 Task: Look for space in Moose Jaw, Canada from 1st June, 2023 to 4th June, 2023 for 1 adult in price range Rs.6000 to Rs.16000. Place can be private room with 1  bedroom having 1 bed and 1 bathroom. Property type can be house, flat, guest house. Booking option can be shelf check-in. Required host language is English.
Action: Mouse moved to (456, 94)
Screenshot: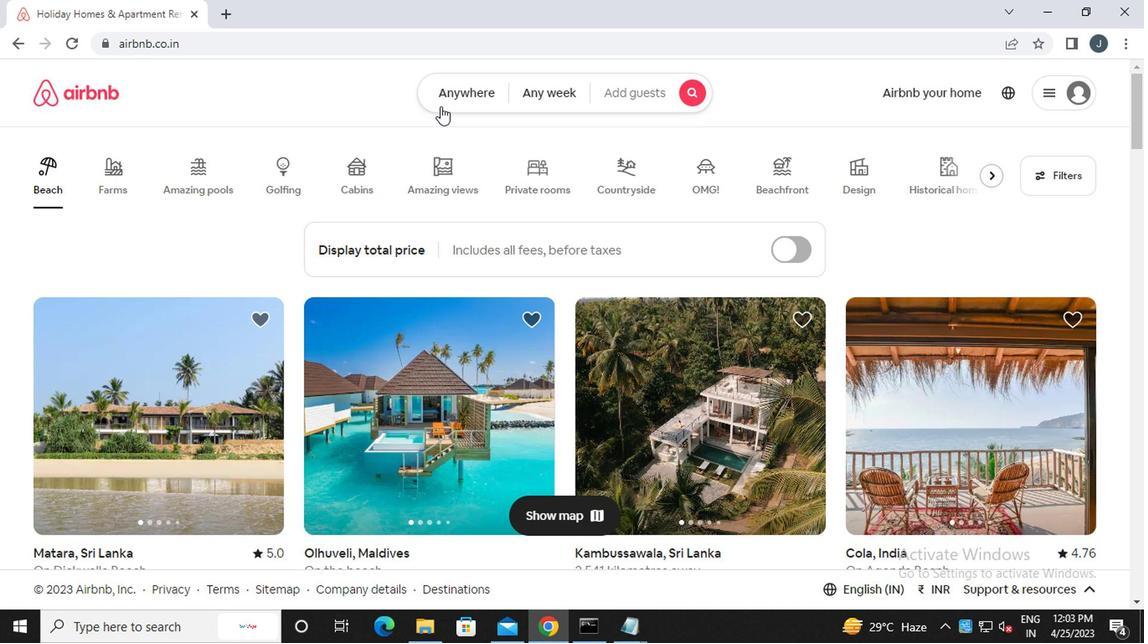 
Action: Mouse pressed left at (456, 94)
Screenshot: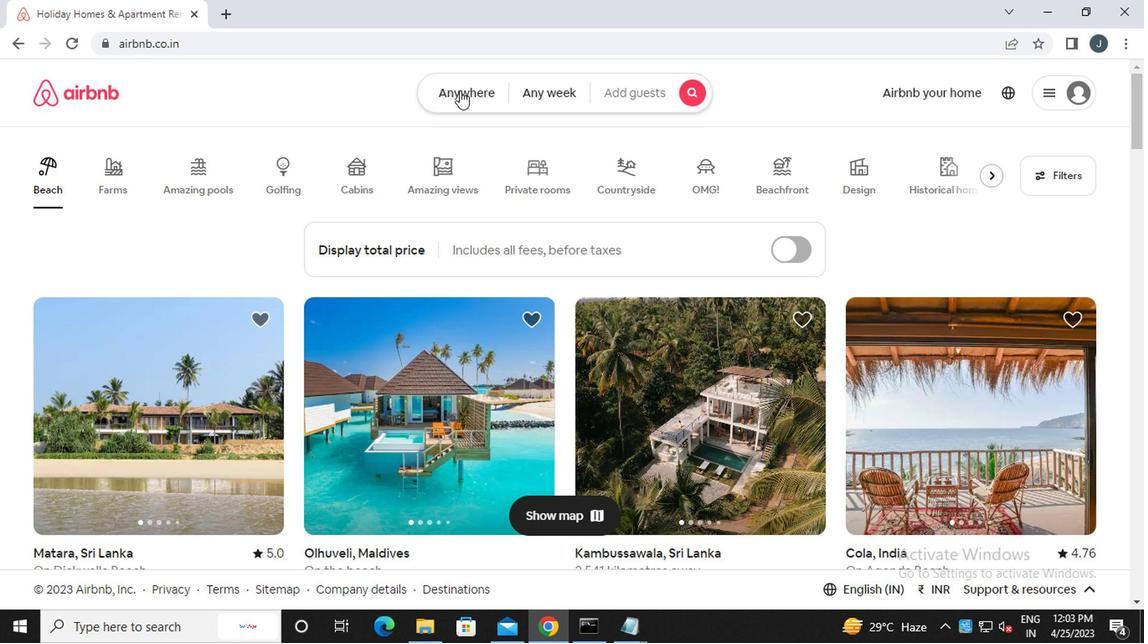 
Action: Mouse moved to (303, 157)
Screenshot: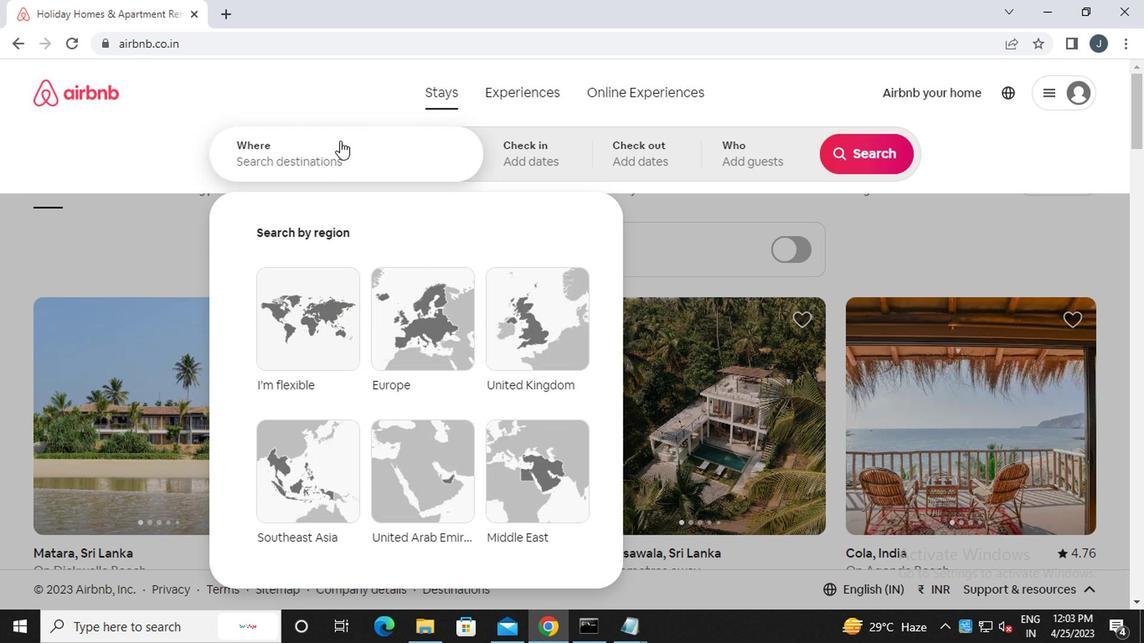 
Action: Mouse pressed left at (303, 157)
Screenshot: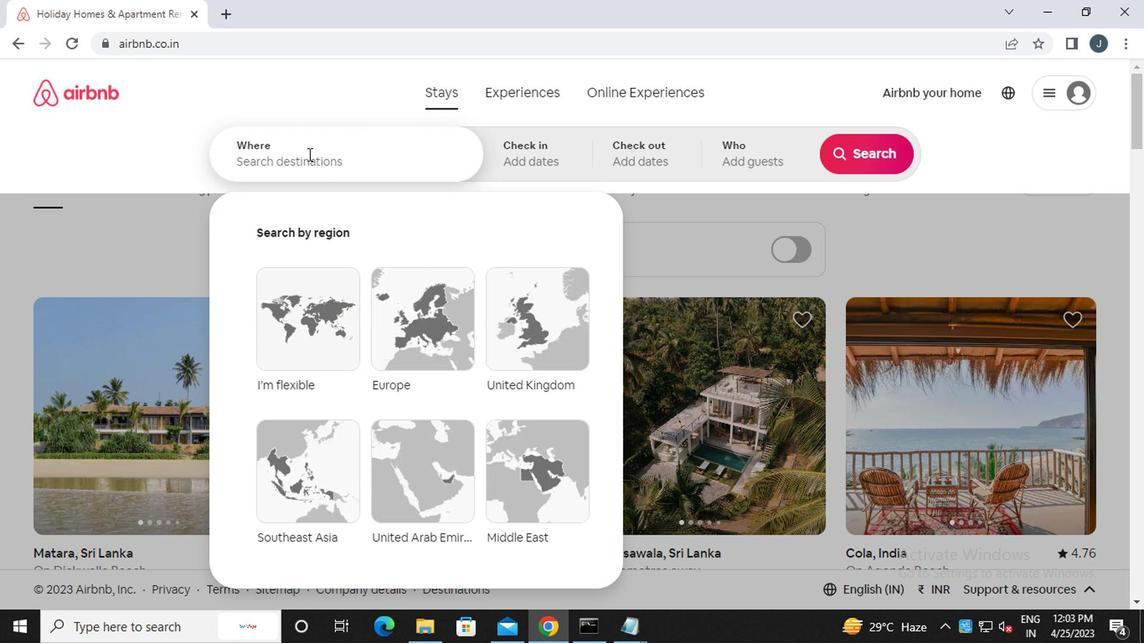 
Action: Mouse moved to (299, 157)
Screenshot: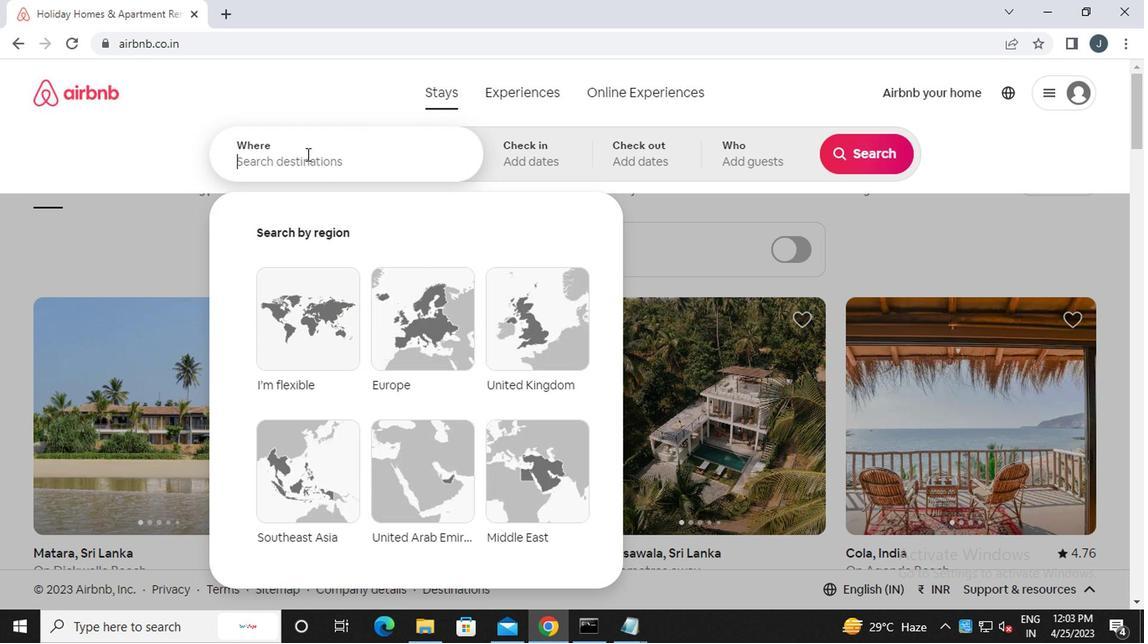 
Action: Key pressed m<Key.caps_lock>oose<Key.space><Key.caps_lock>j<Key.caps_lock>aw,<Key.caps_lock>c<Key.caps_lock>anada
Screenshot: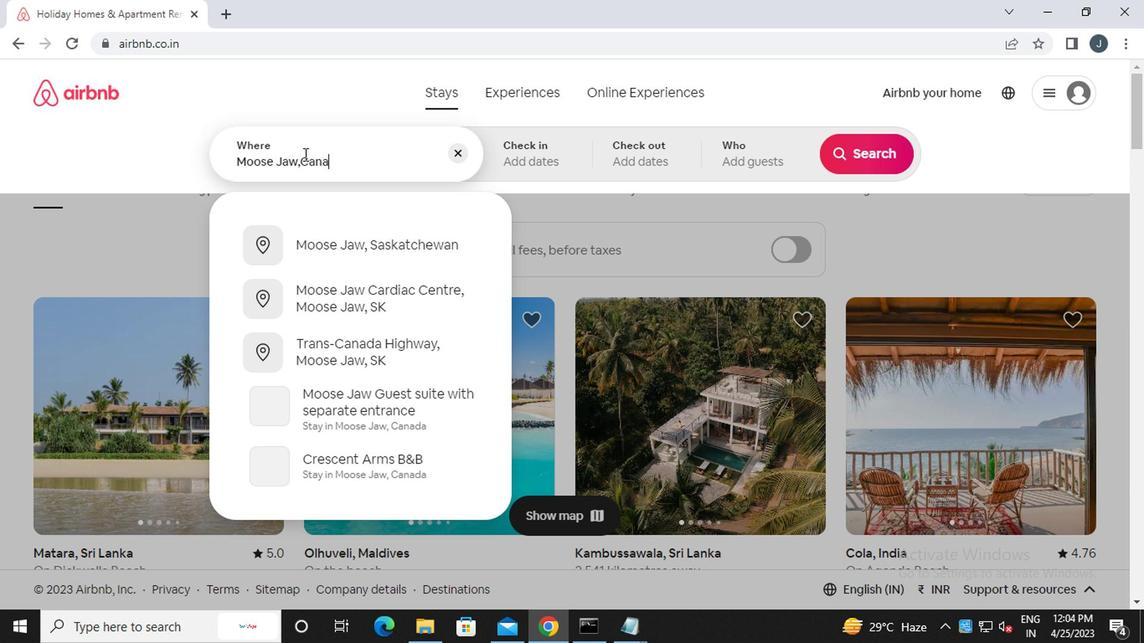 
Action: Mouse moved to (559, 153)
Screenshot: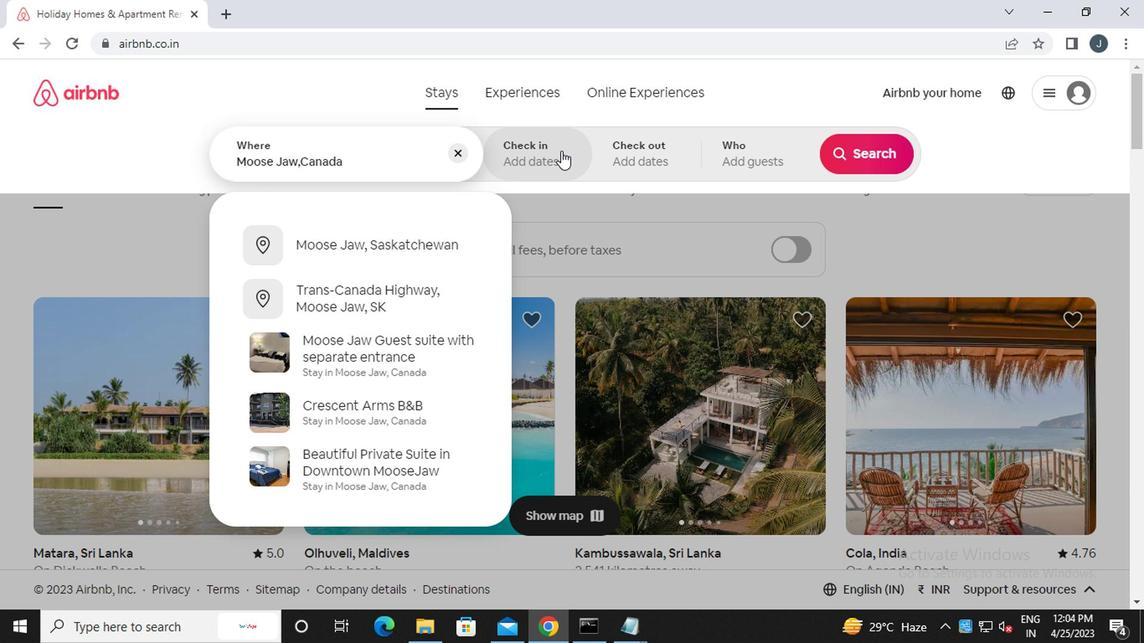 
Action: Mouse pressed left at (559, 153)
Screenshot: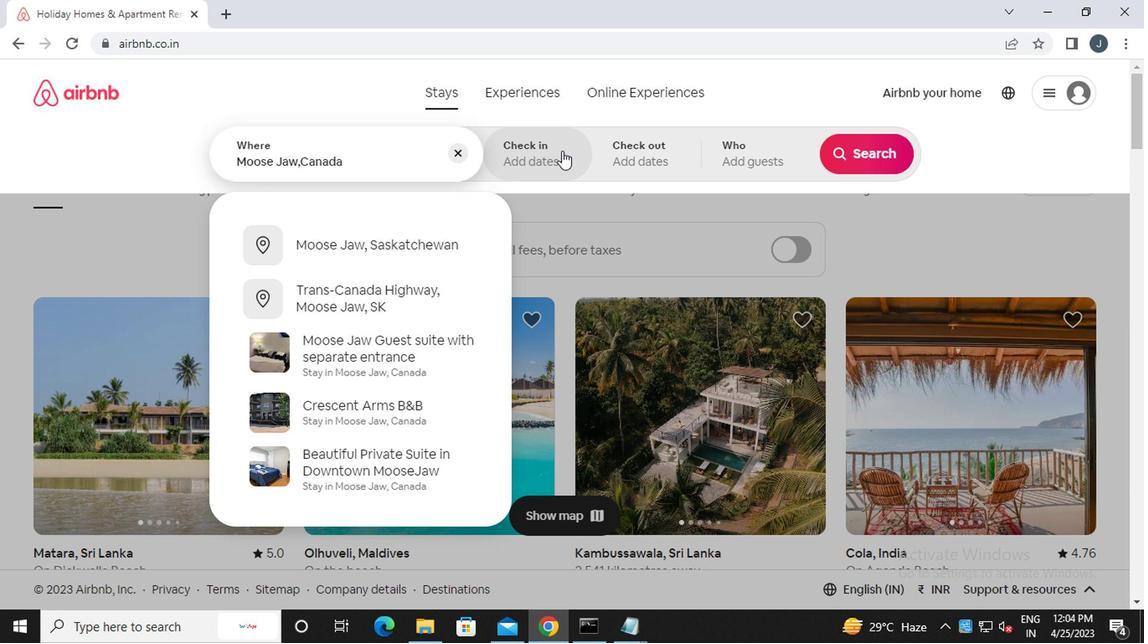 
Action: Mouse moved to (860, 292)
Screenshot: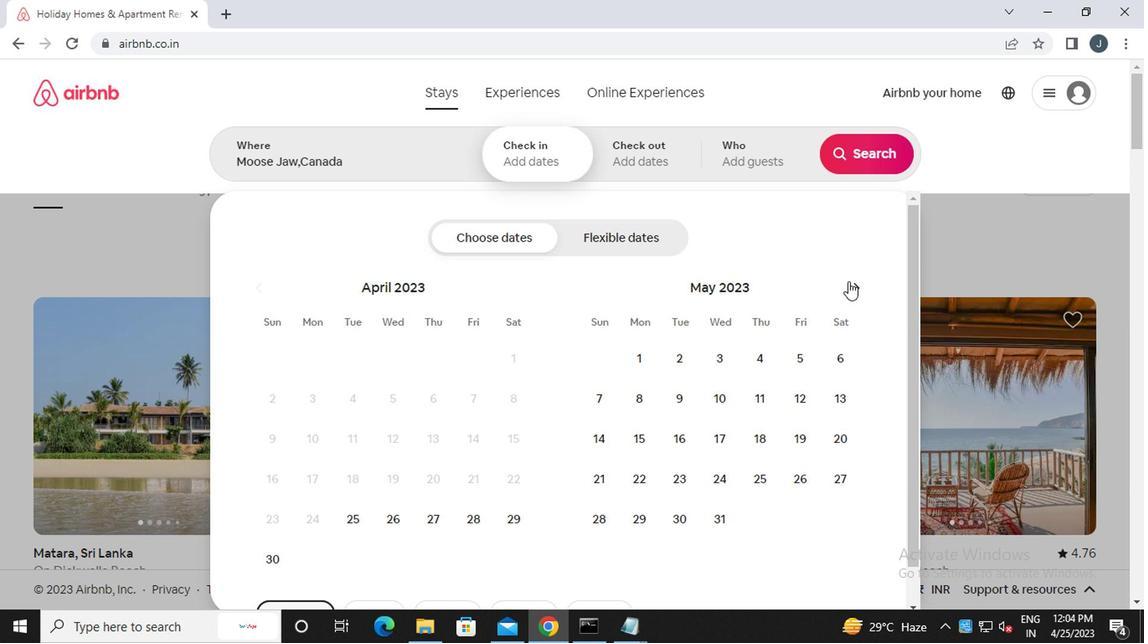 
Action: Mouse pressed left at (860, 292)
Screenshot: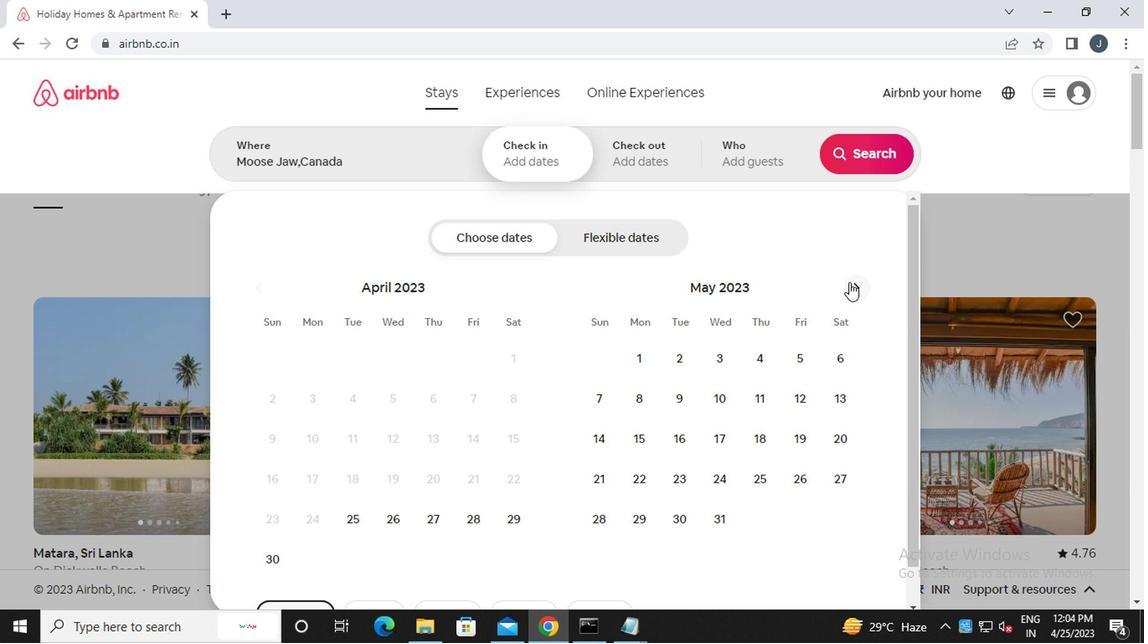 
Action: Mouse moved to (757, 360)
Screenshot: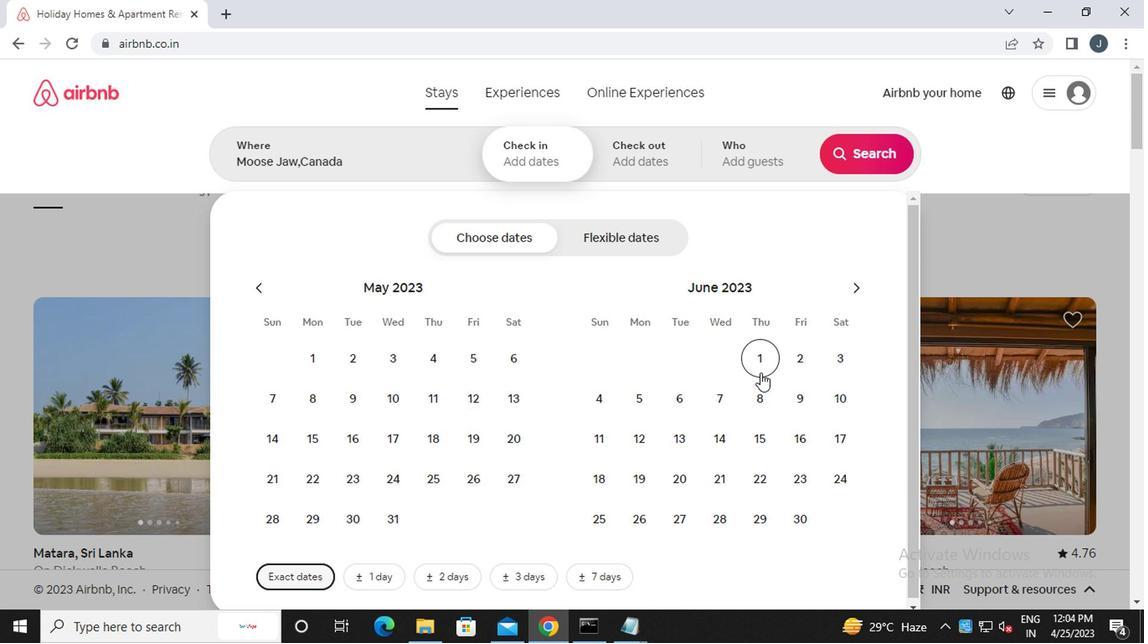 
Action: Mouse pressed left at (757, 360)
Screenshot: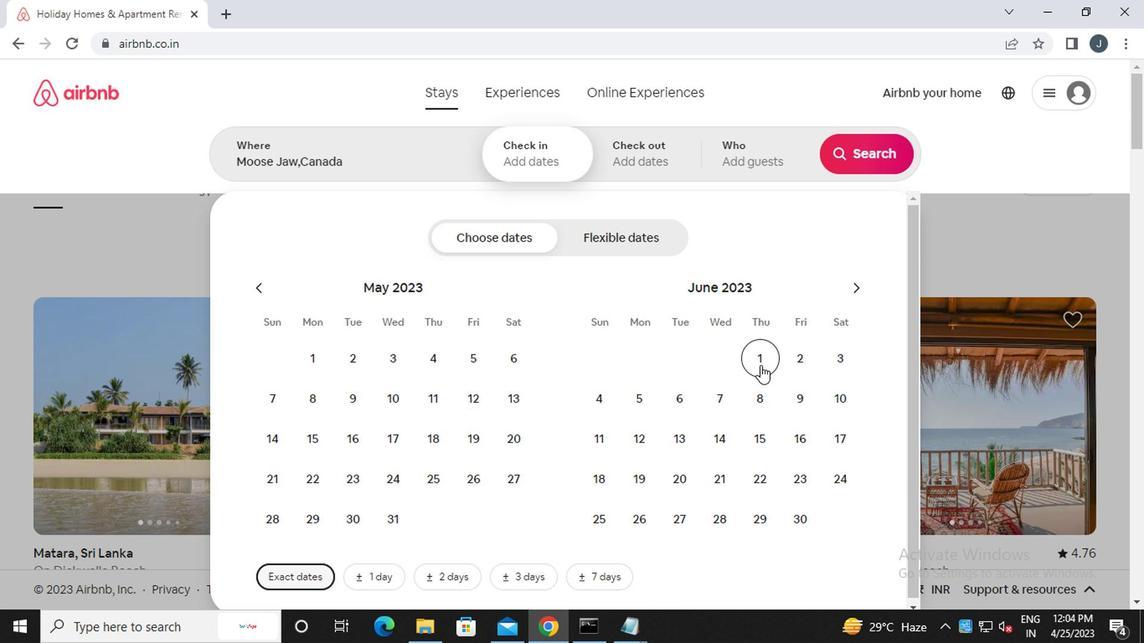 
Action: Mouse moved to (593, 396)
Screenshot: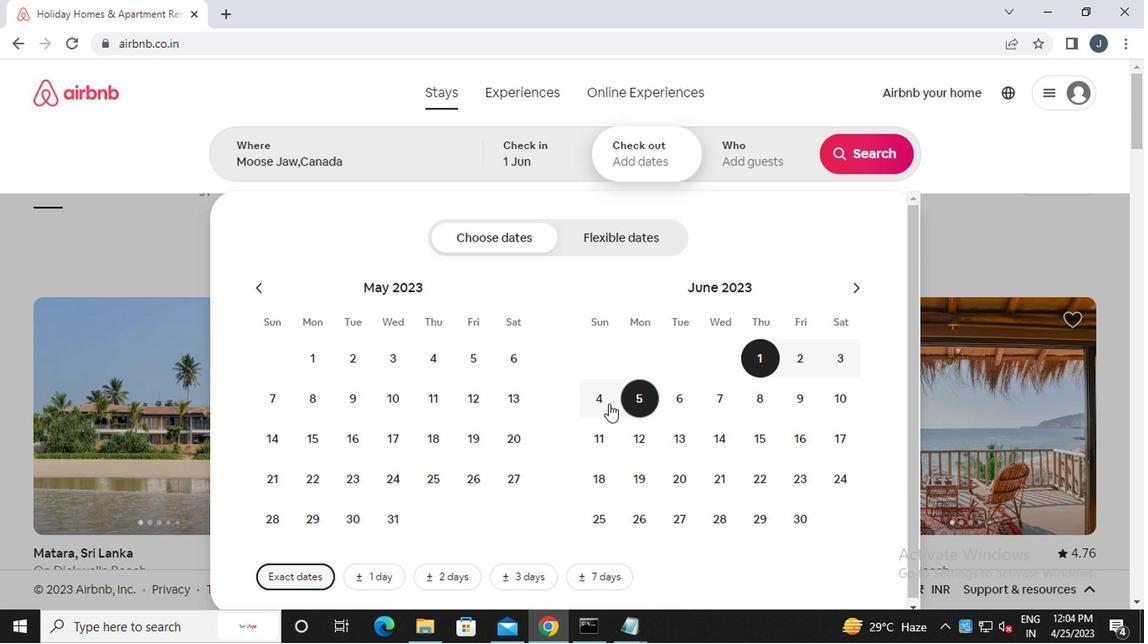 
Action: Mouse pressed left at (593, 396)
Screenshot: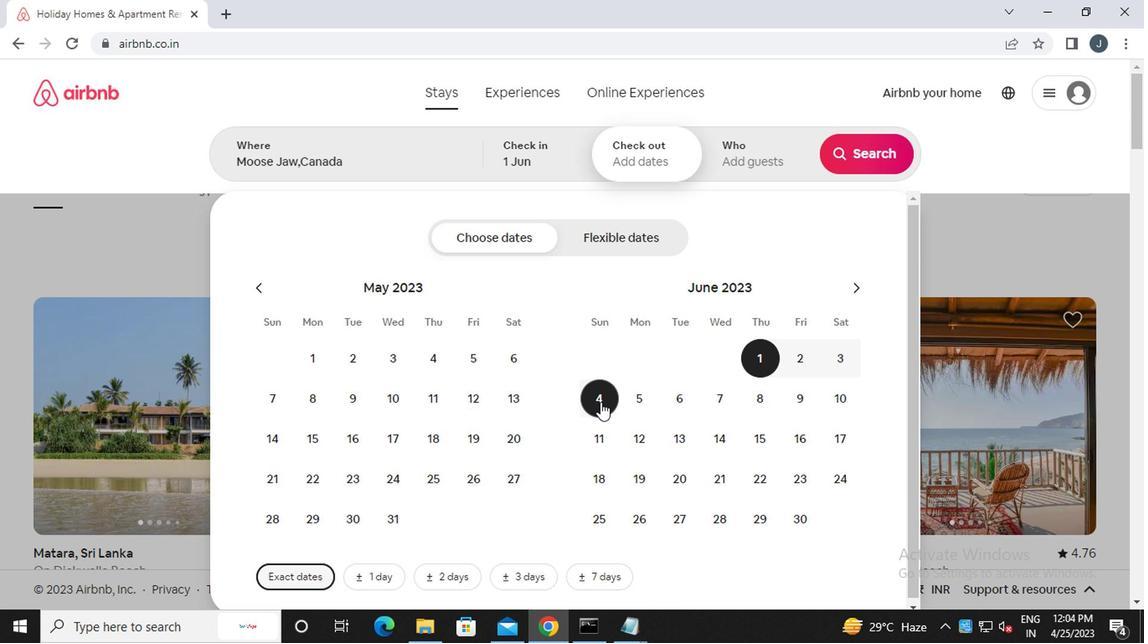 
Action: Mouse moved to (760, 160)
Screenshot: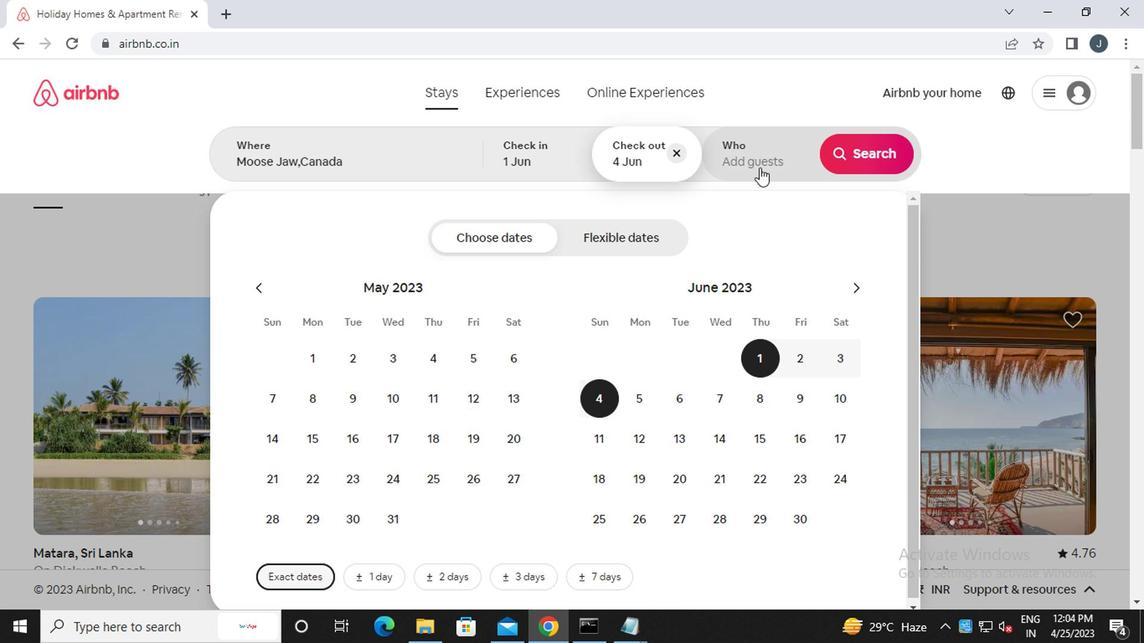 
Action: Mouse pressed left at (760, 160)
Screenshot: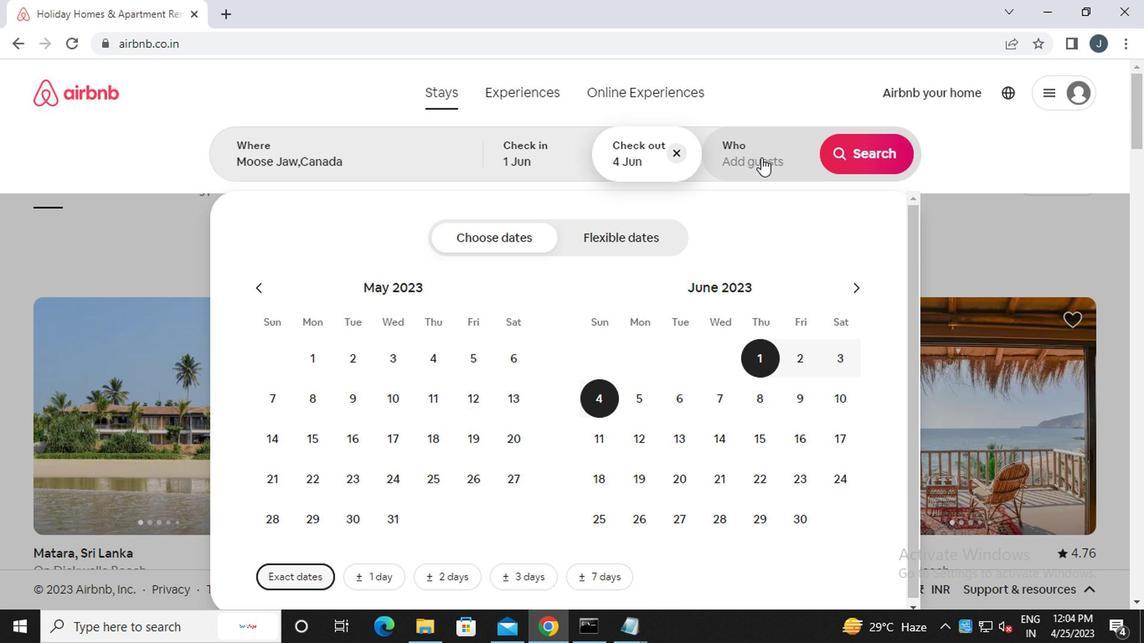 
Action: Mouse moved to (879, 249)
Screenshot: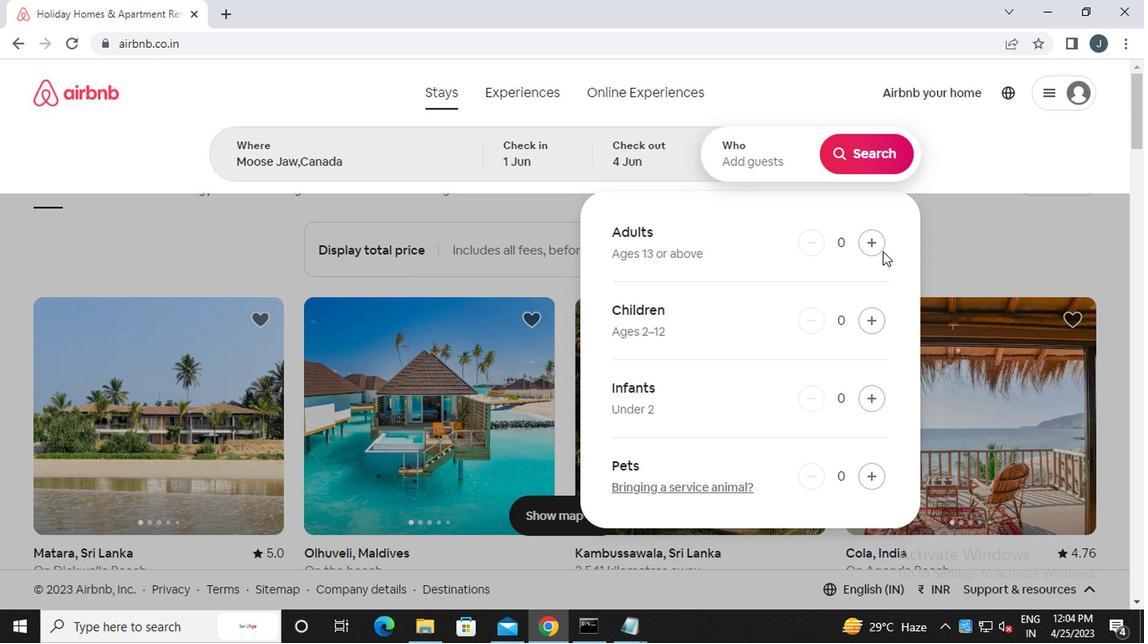 
Action: Mouse pressed left at (879, 249)
Screenshot: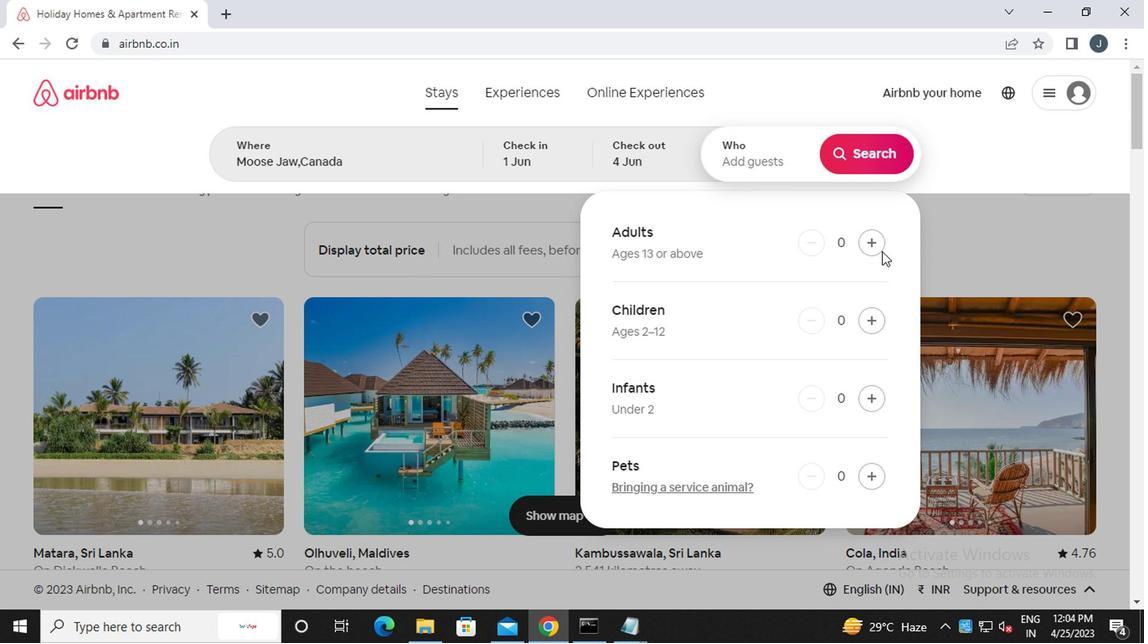 
Action: Mouse moved to (866, 156)
Screenshot: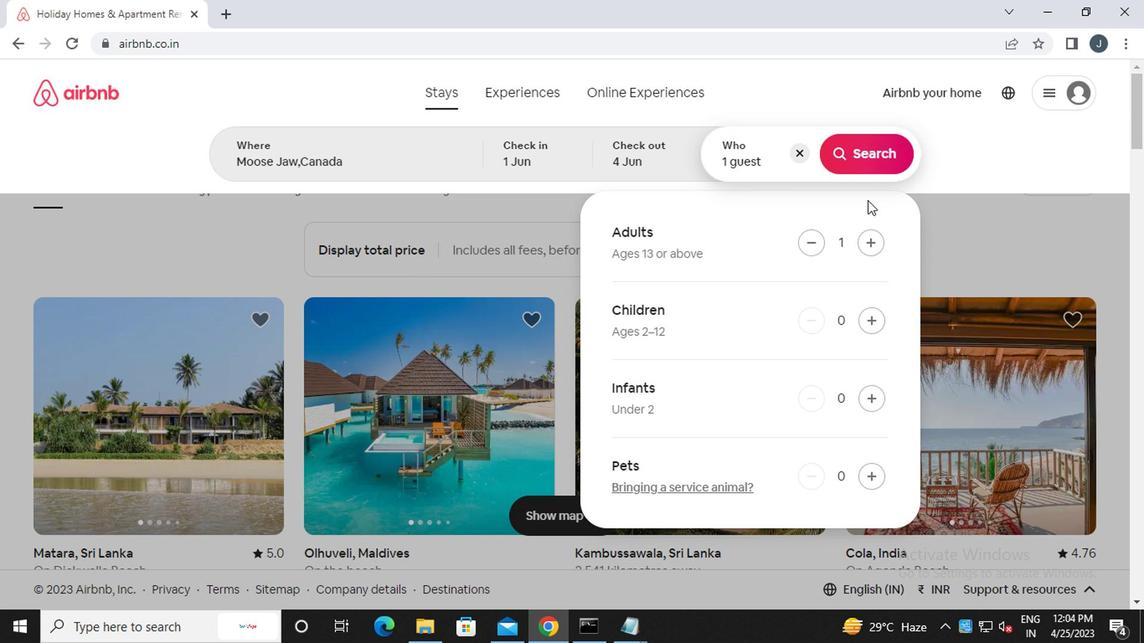 
Action: Mouse pressed left at (866, 156)
Screenshot: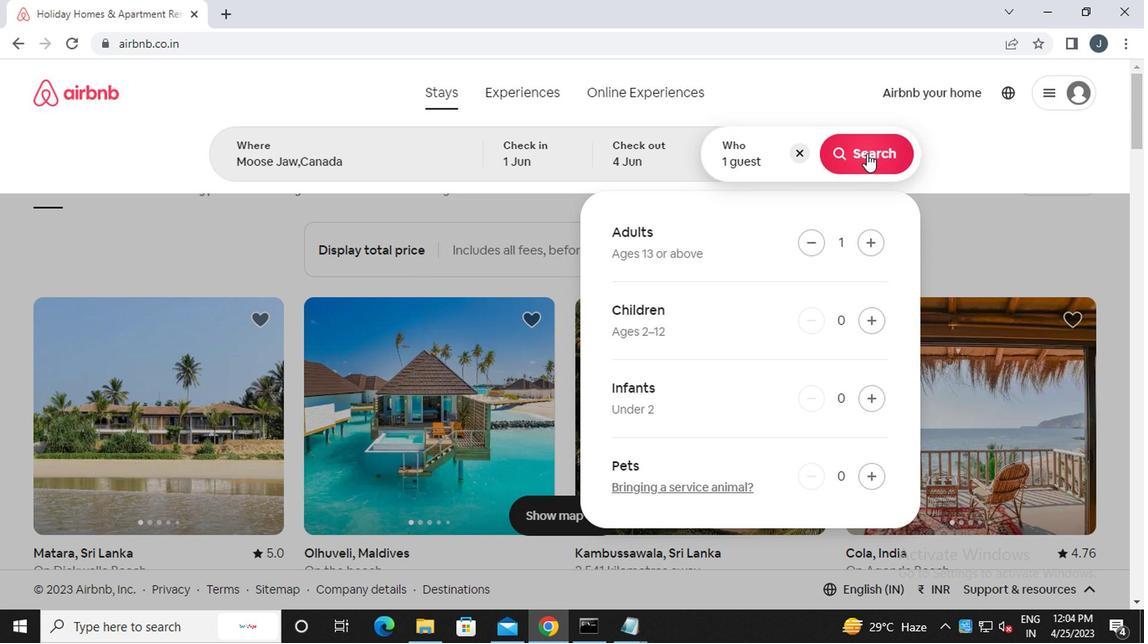 
Action: Mouse moved to (1089, 164)
Screenshot: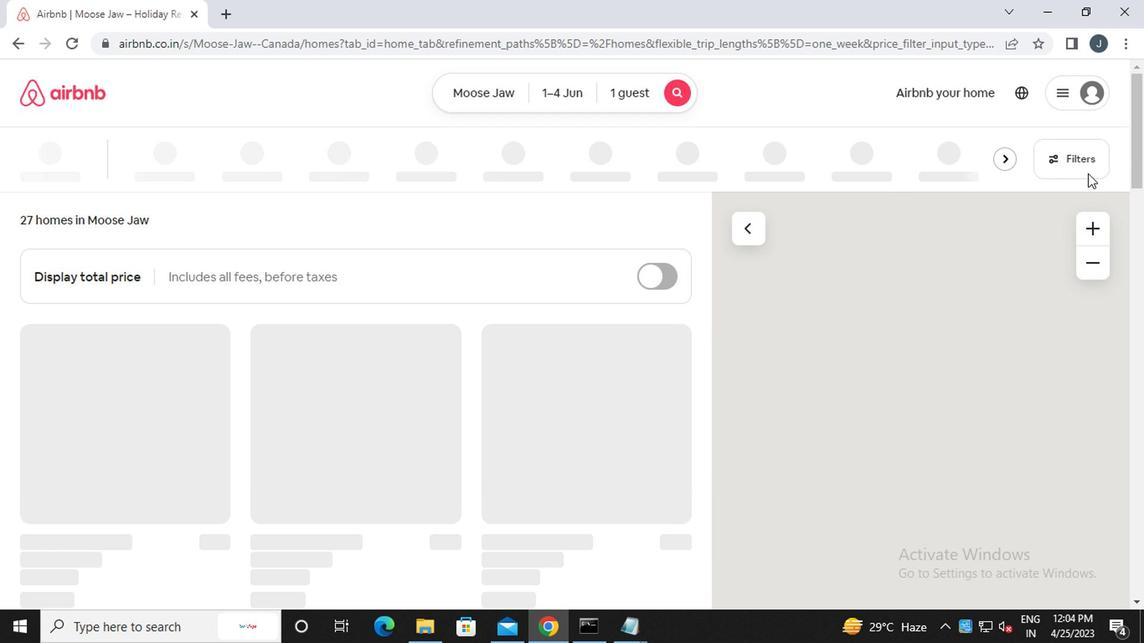 
Action: Mouse pressed left at (1089, 164)
Screenshot: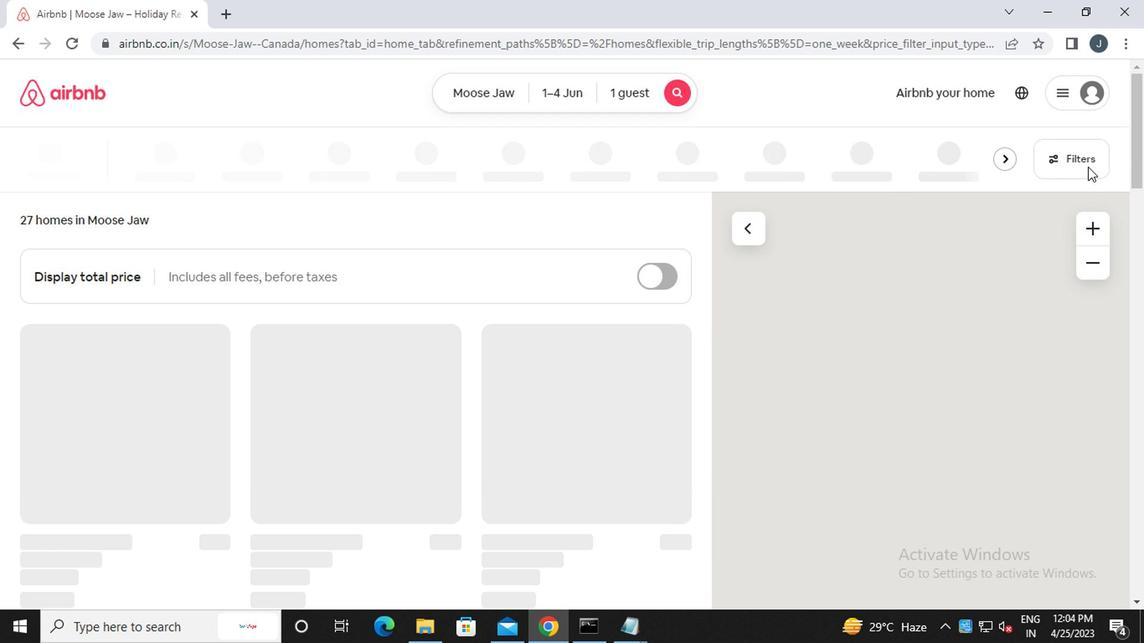 
Action: Mouse moved to (368, 371)
Screenshot: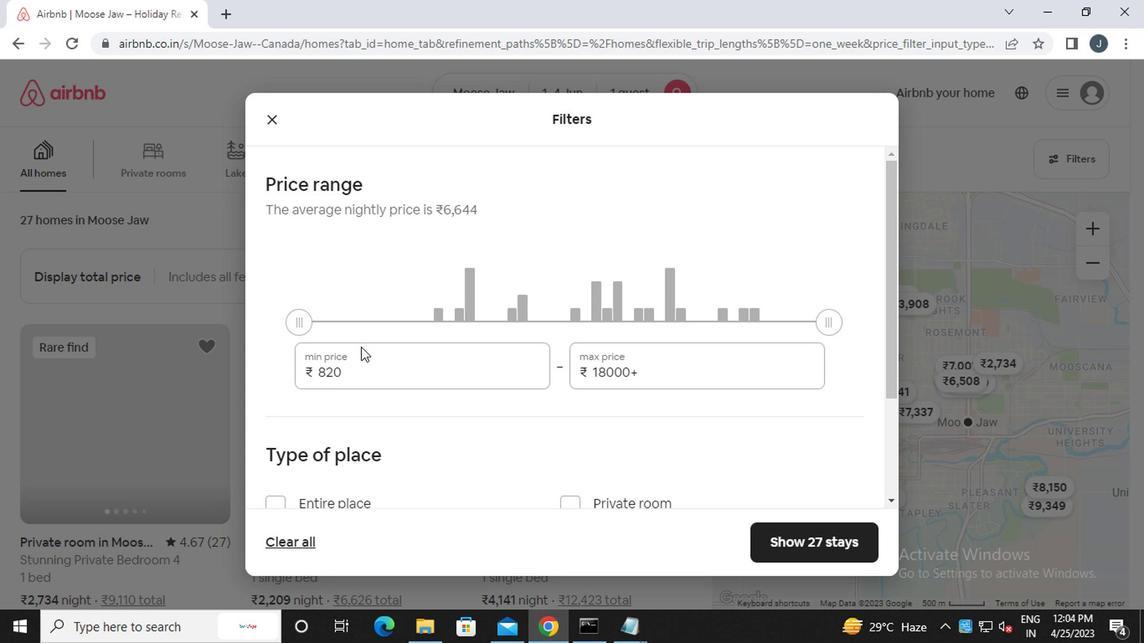 
Action: Mouse pressed left at (368, 371)
Screenshot: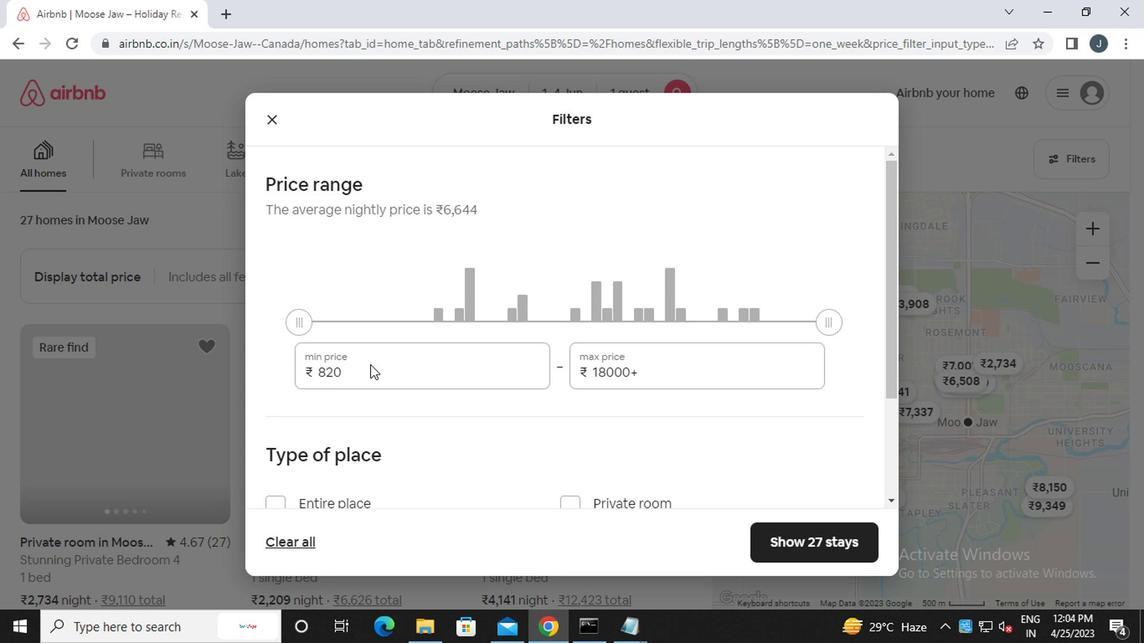 
Action: Mouse moved to (368, 371)
Screenshot: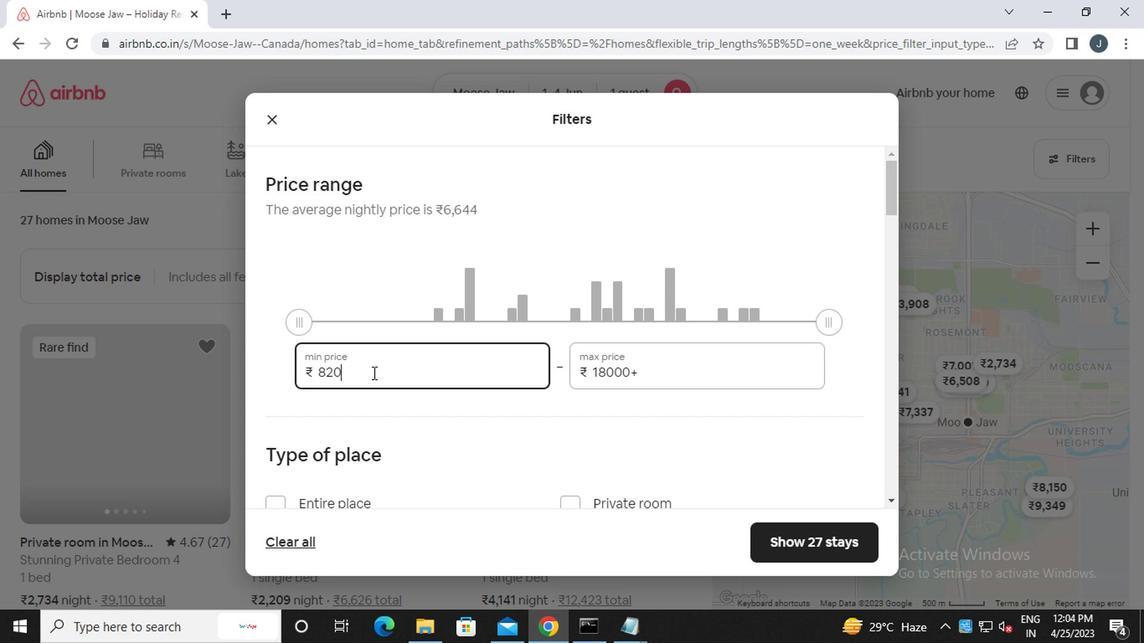 
Action: Key pressed <Key.backspace><Key.backspace><Key.backspace><<102>><<96>><<96>><<96>>
Screenshot: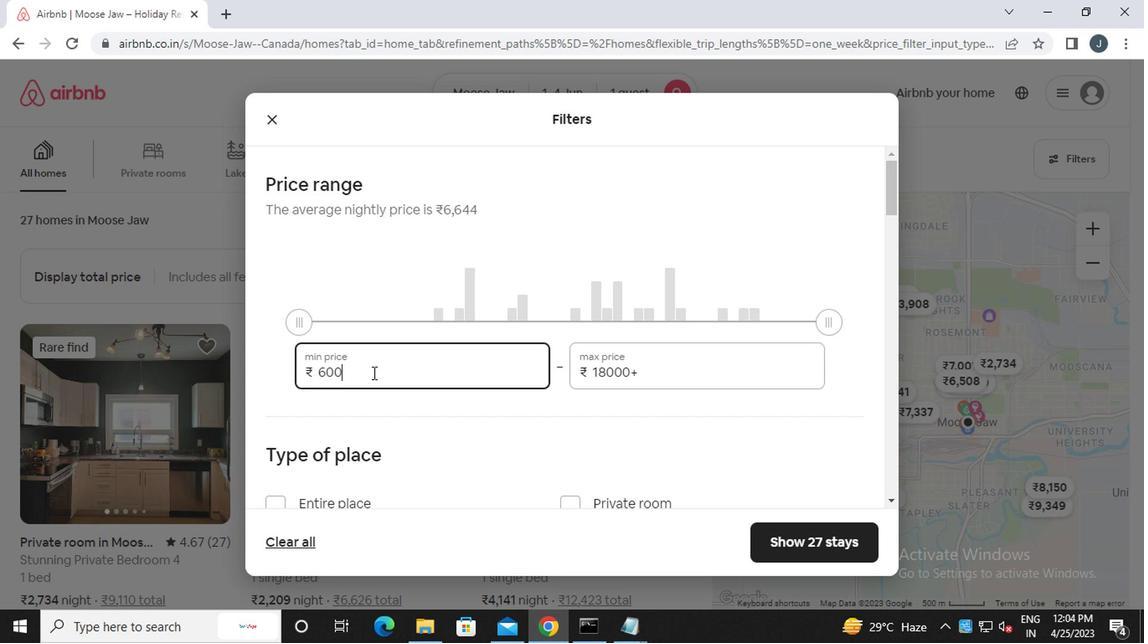 
Action: Mouse moved to (671, 364)
Screenshot: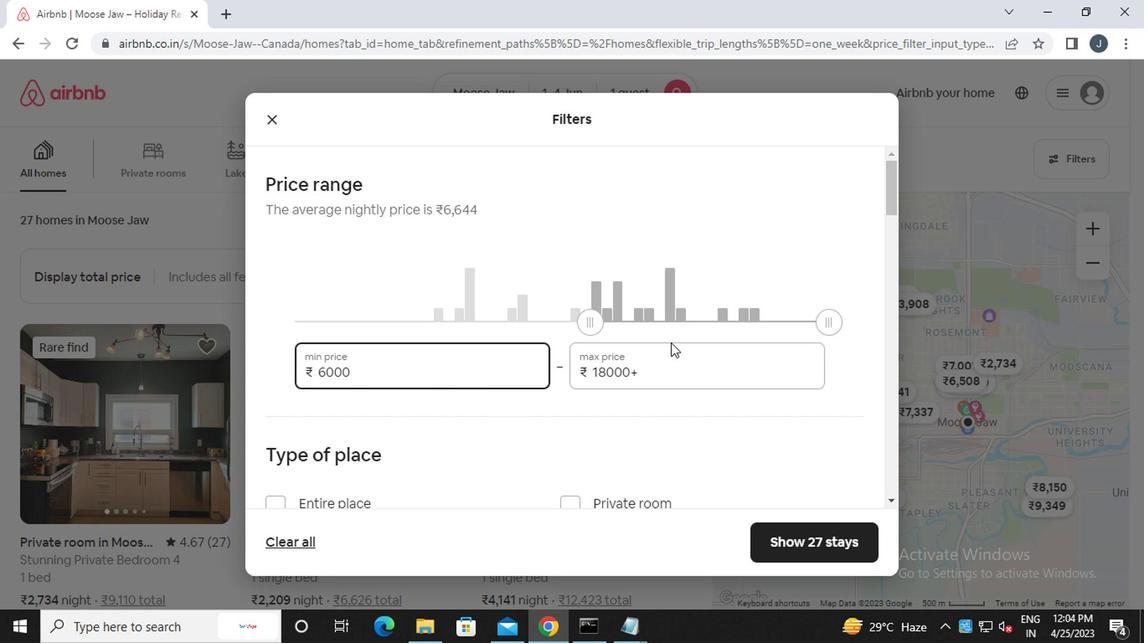 
Action: Mouse pressed left at (671, 364)
Screenshot: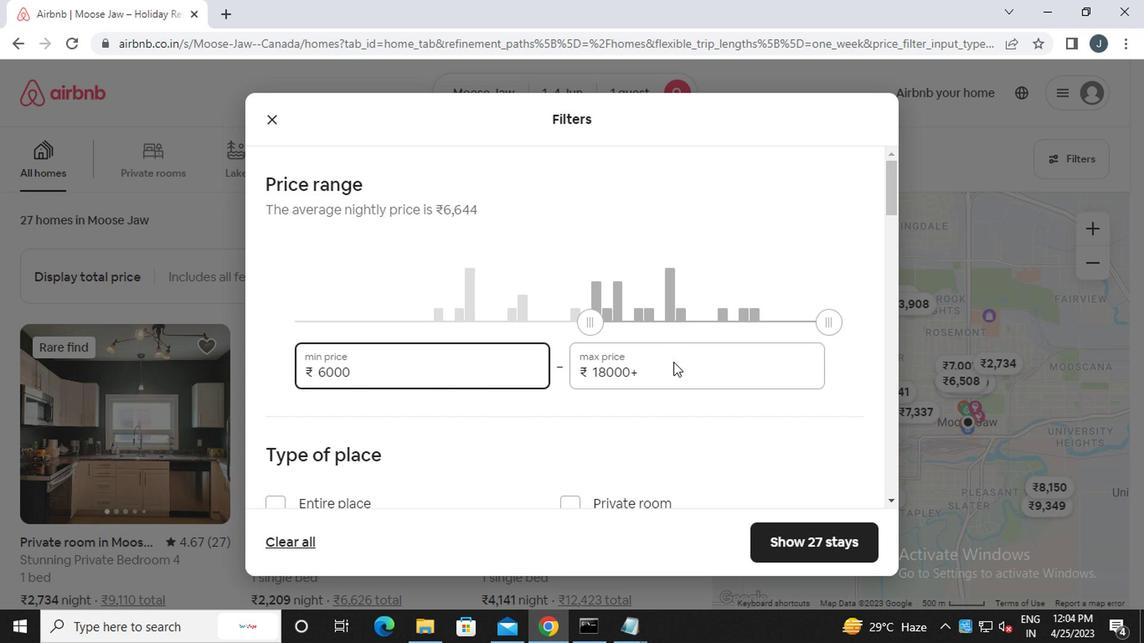
Action: Key pressed <Key.backspace><Key.backspace><Key.backspace><Key.backspace><Key.backspace><Key.backspace><Key.backspace><Key.backspace><Key.backspace><Key.backspace><Key.backspace><Key.backspace><<97>><<102>><<96>><<96>><<96>>
Screenshot: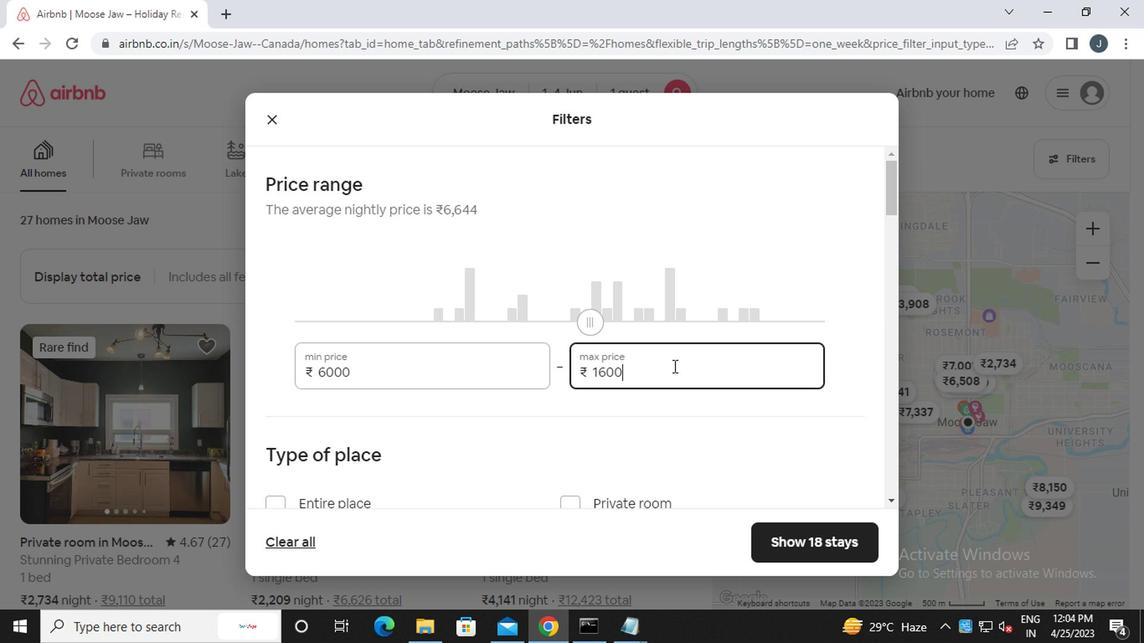 
Action: Mouse moved to (661, 370)
Screenshot: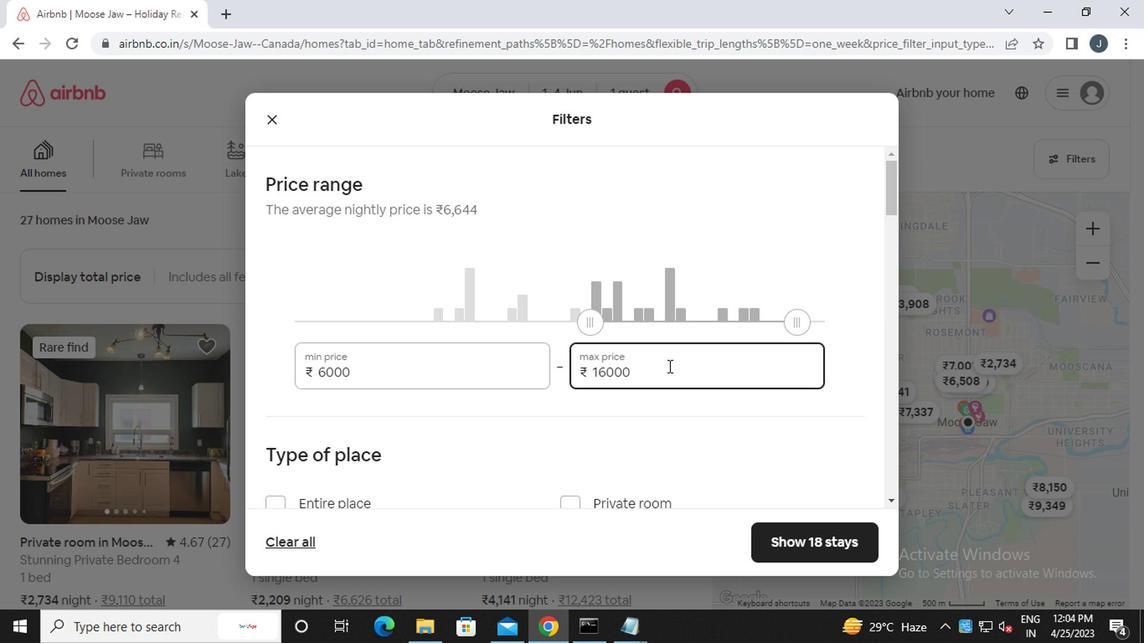 
Action: Mouse scrolled (661, 370) with delta (0, 0)
Screenshot: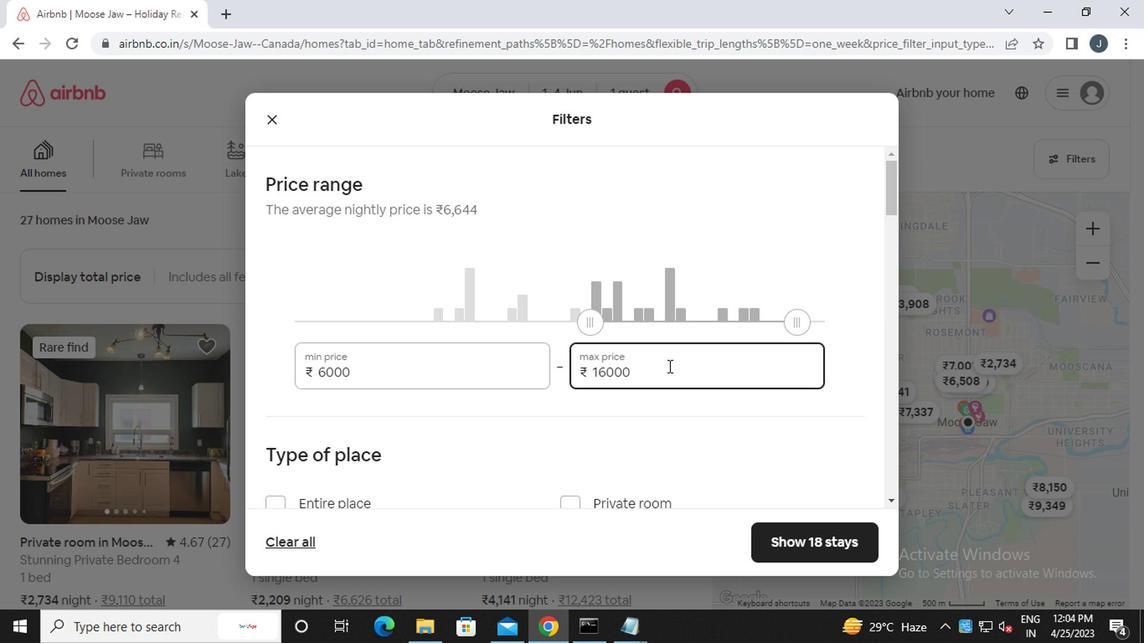 
Action: Mouse moved to (661, 371)
Screenshot: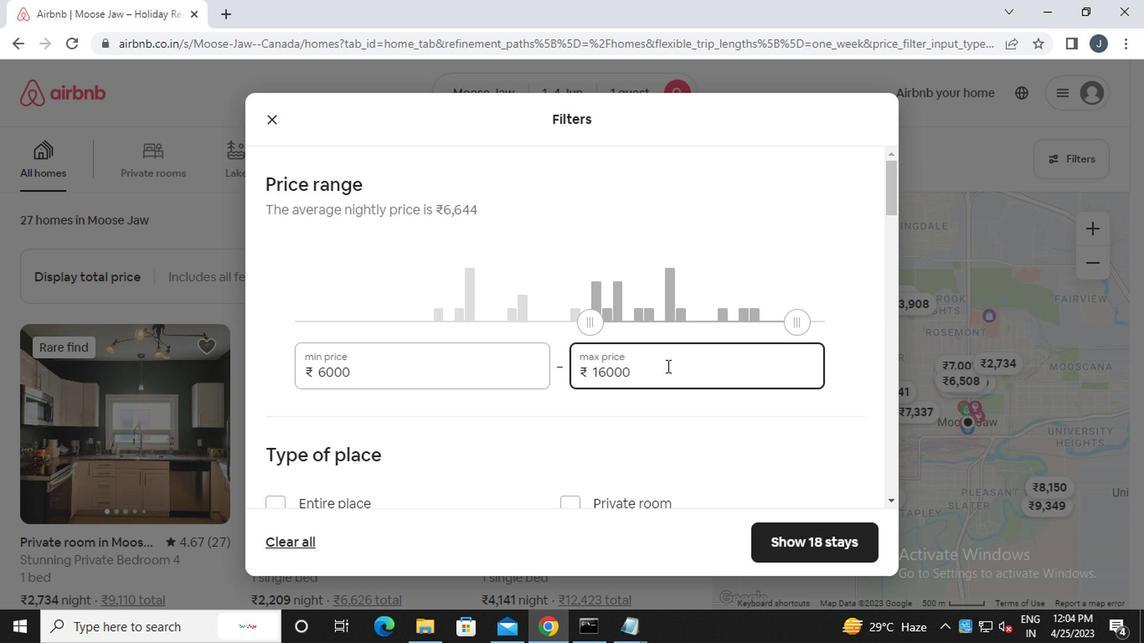 
Action: Mouse scrolled (661, 370) with delta (0, 0)
Screenshot: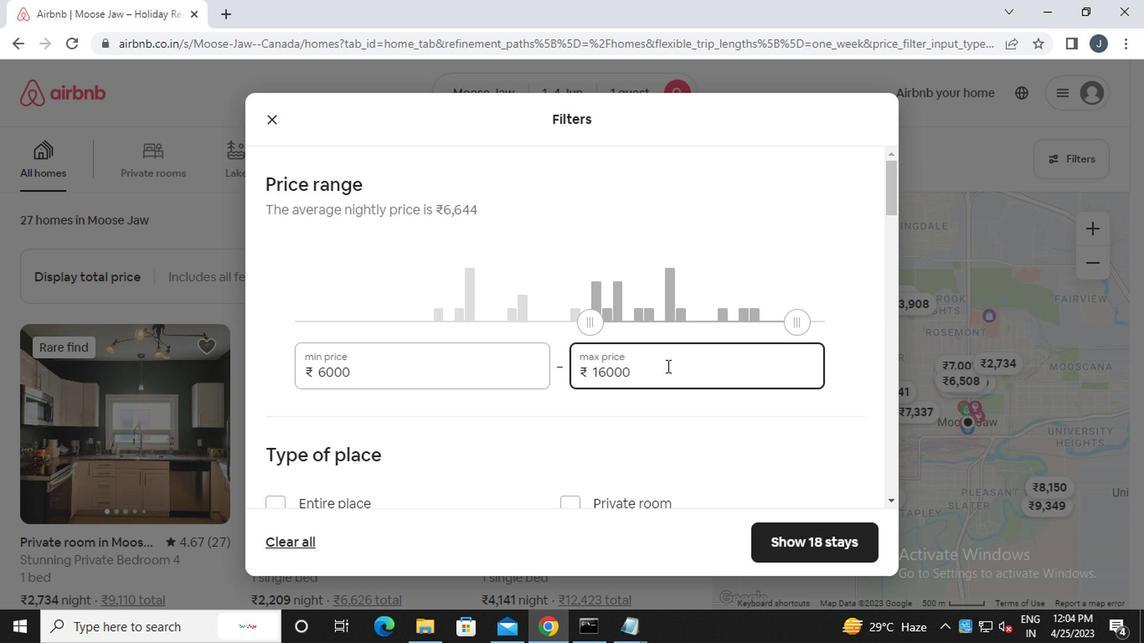 
Action: Mouse moved to (661, 371)
Screenshot: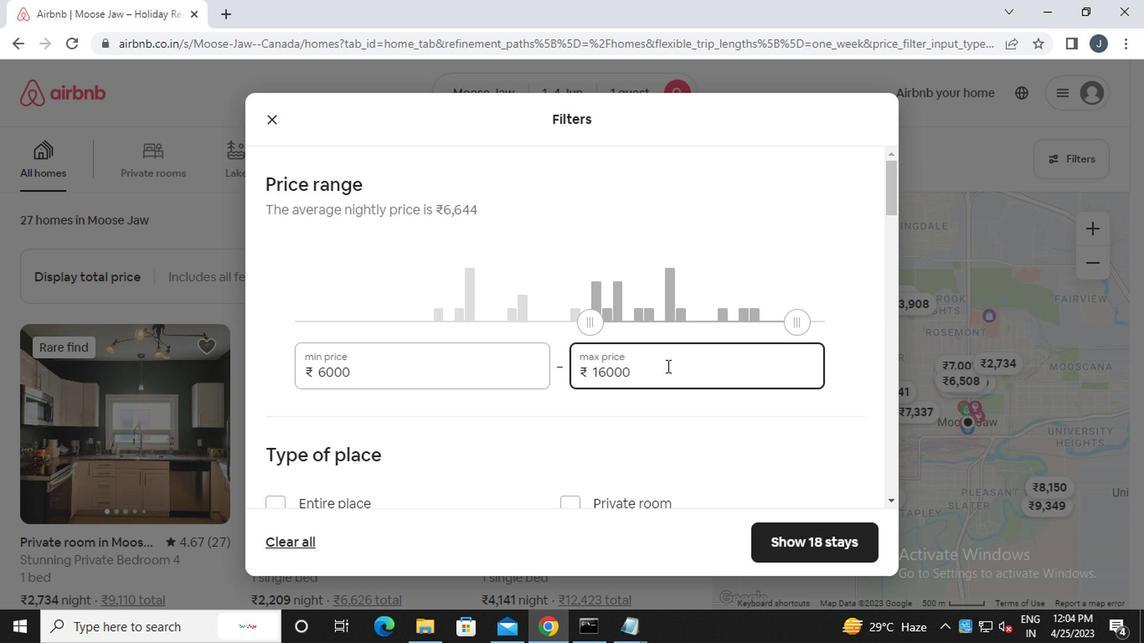 
Action: Mouse scrolled (661, 370) with delta (0, 0)
Screenshot: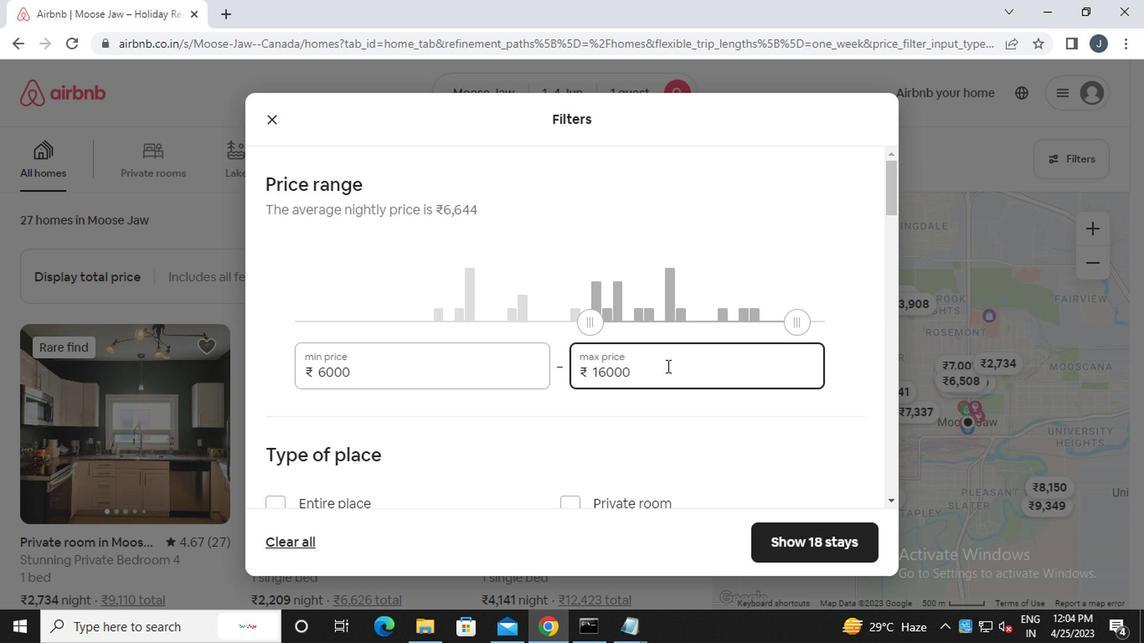 
Action: Mouse moved to (568, 257)
Screenshot: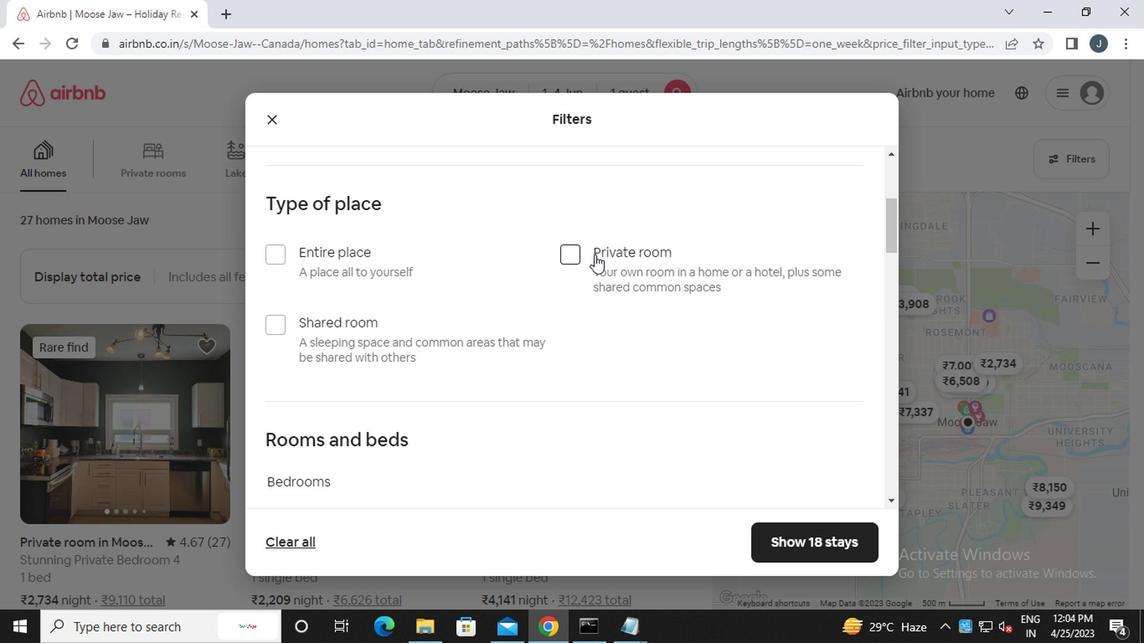 
Action: Mouse pressed left at (568, 257)
Screenshot: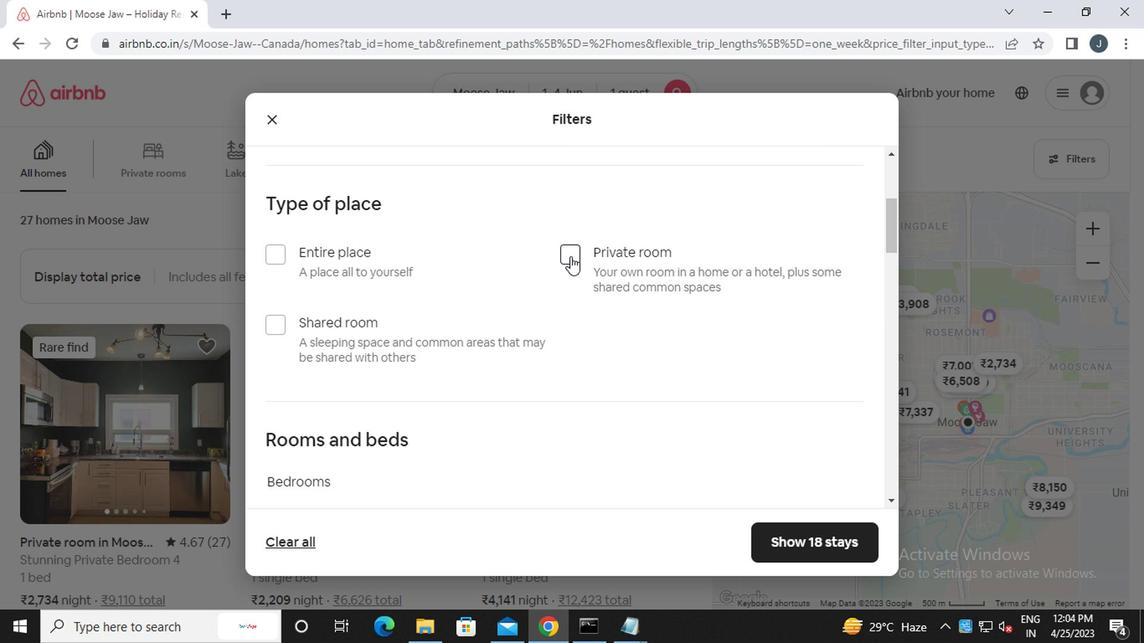 
Action: Mouse moved to (490, 305)
Screenshot: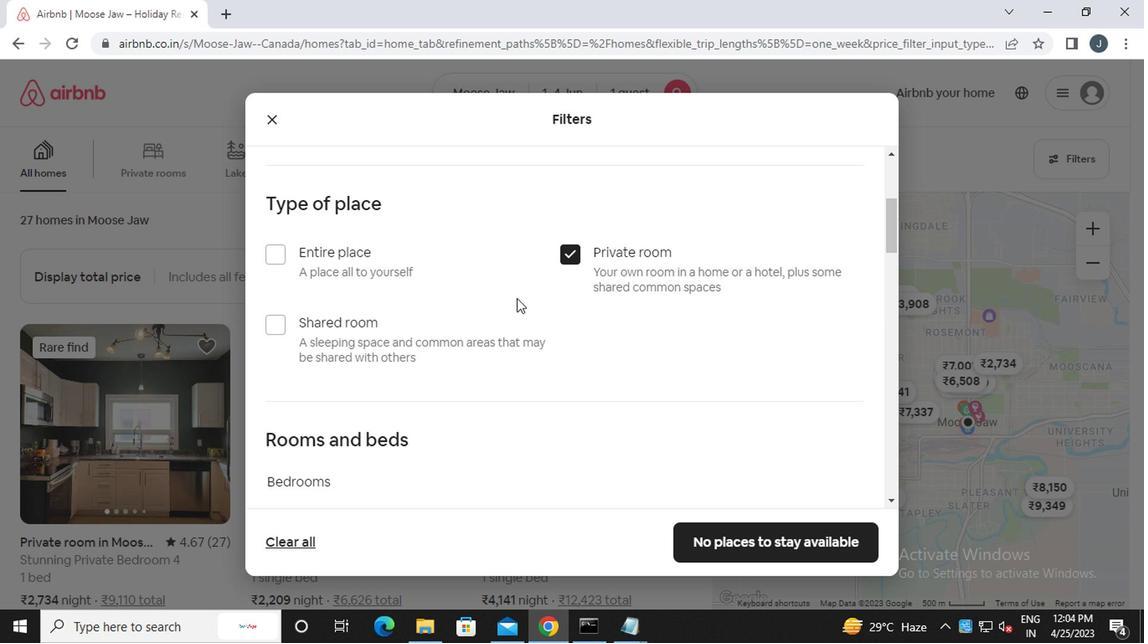 
Action: Mouse scrolled (490, 304) with delta (0, -1)
Screenshot: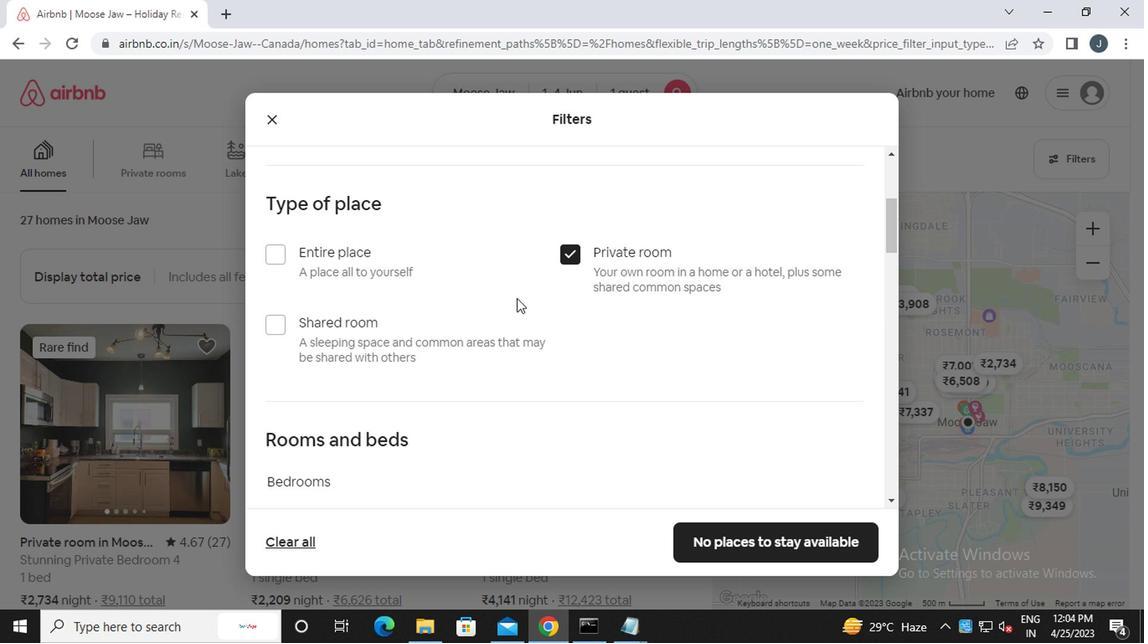 
Action: Mouse moved to (488, 305)
Screenshot: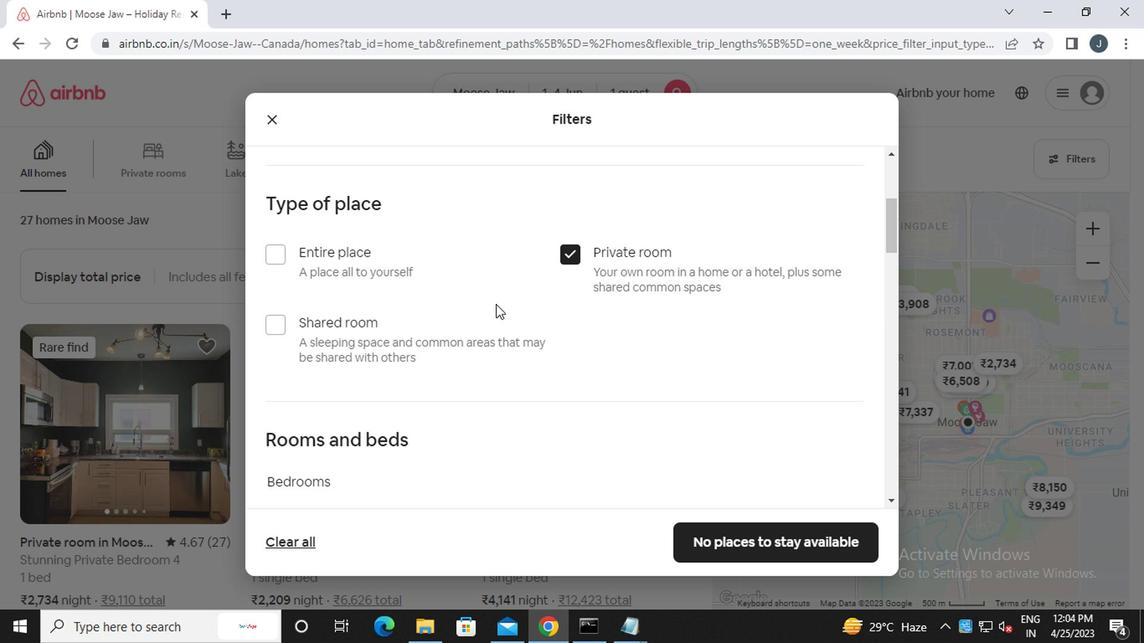 
Action: Mouse scrolled (488, 305) with delta (0, 0)
Screenshot: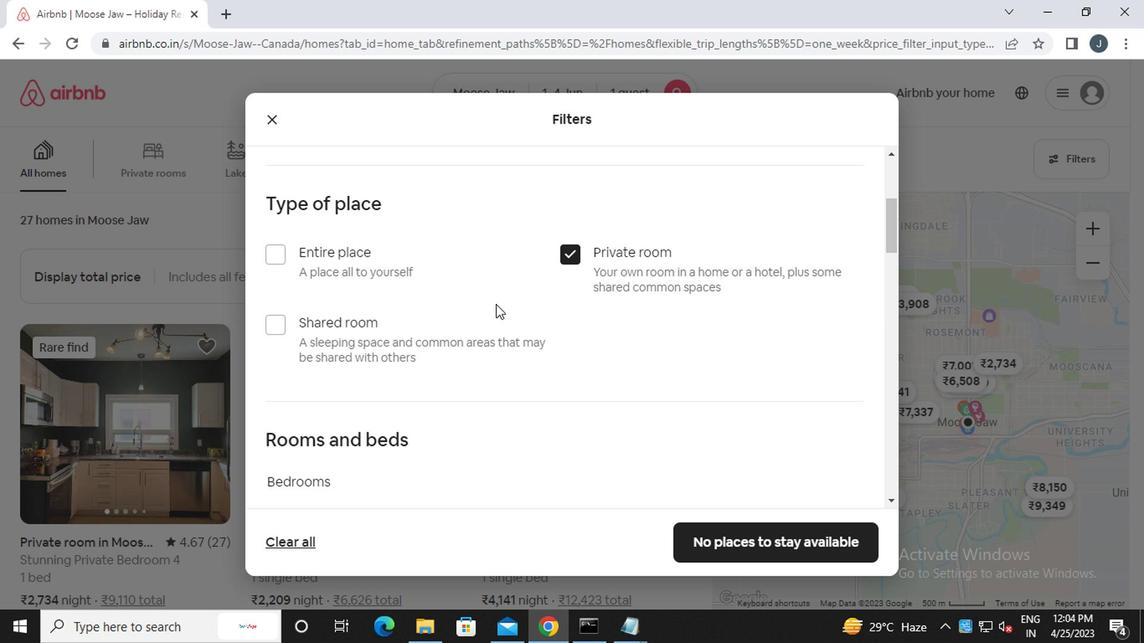 
Action: Mouse moved to (463, 310)
Screenshot: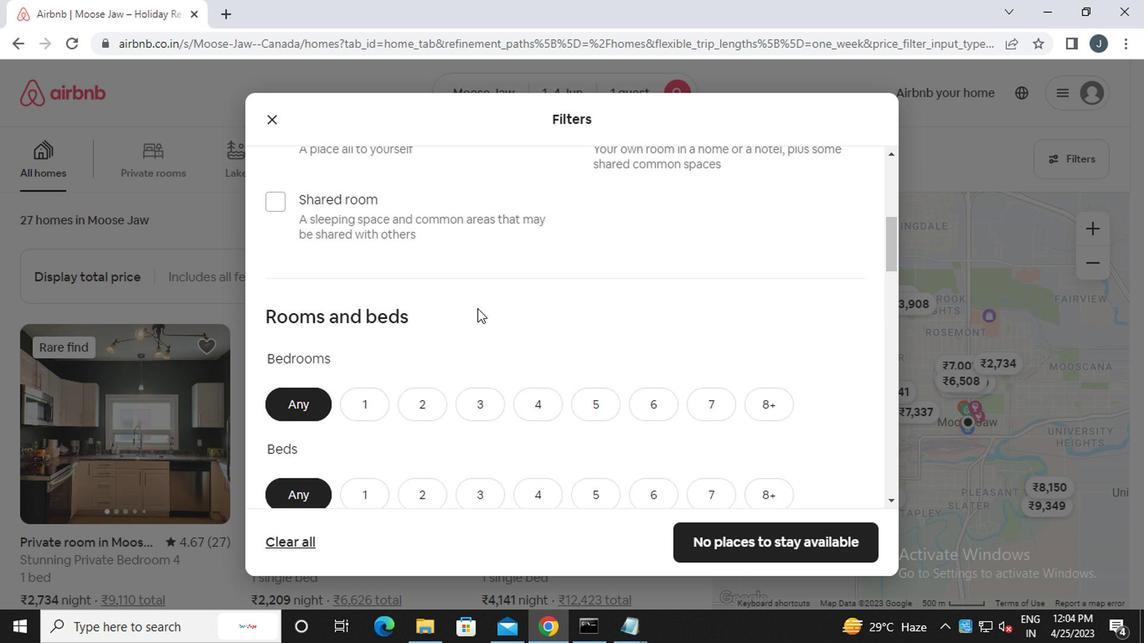 
Action: Mouse scrolled (463, 309) with delta (0, 0)
Screenshot: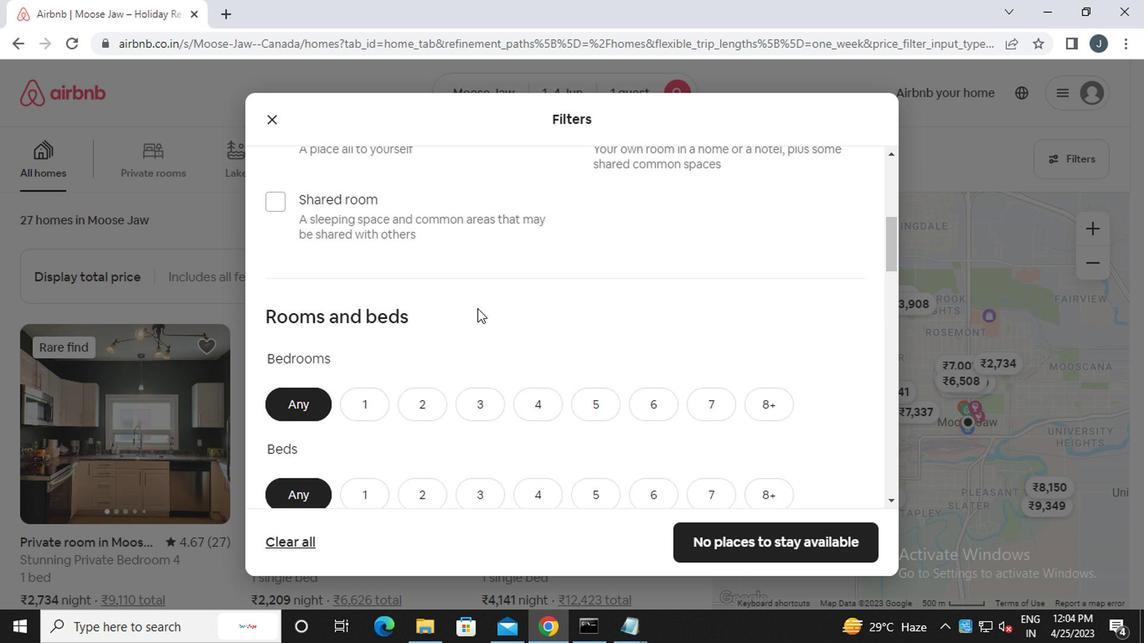 
Action: Mouse moved to (361, 277)
Screenshot: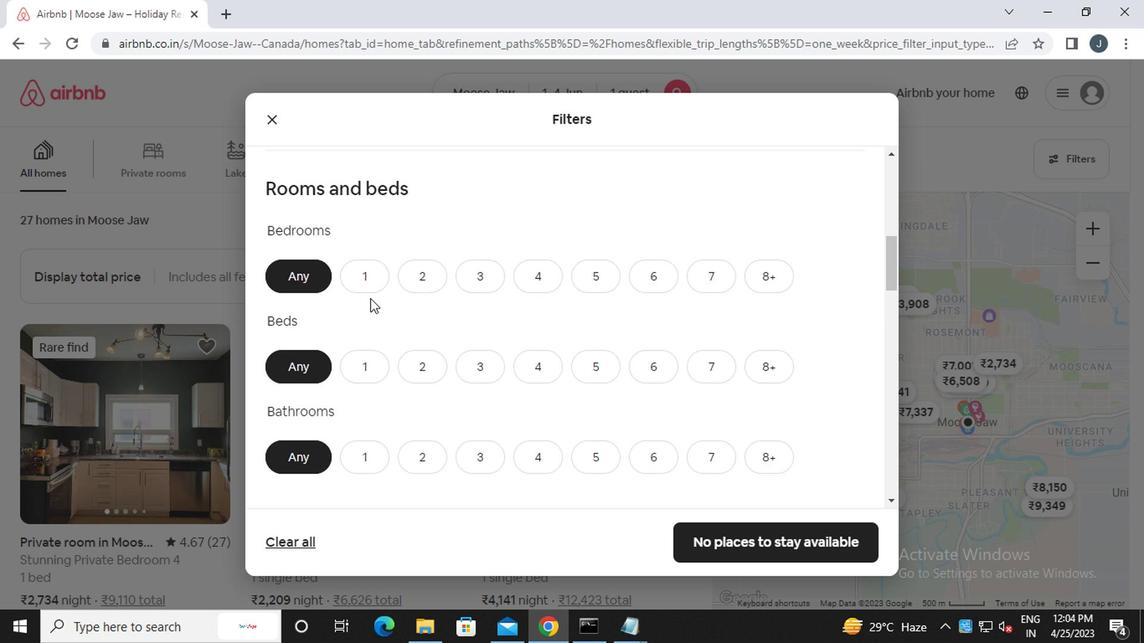 
Action: Mouse pressed left at (361, 277)
Screenshot: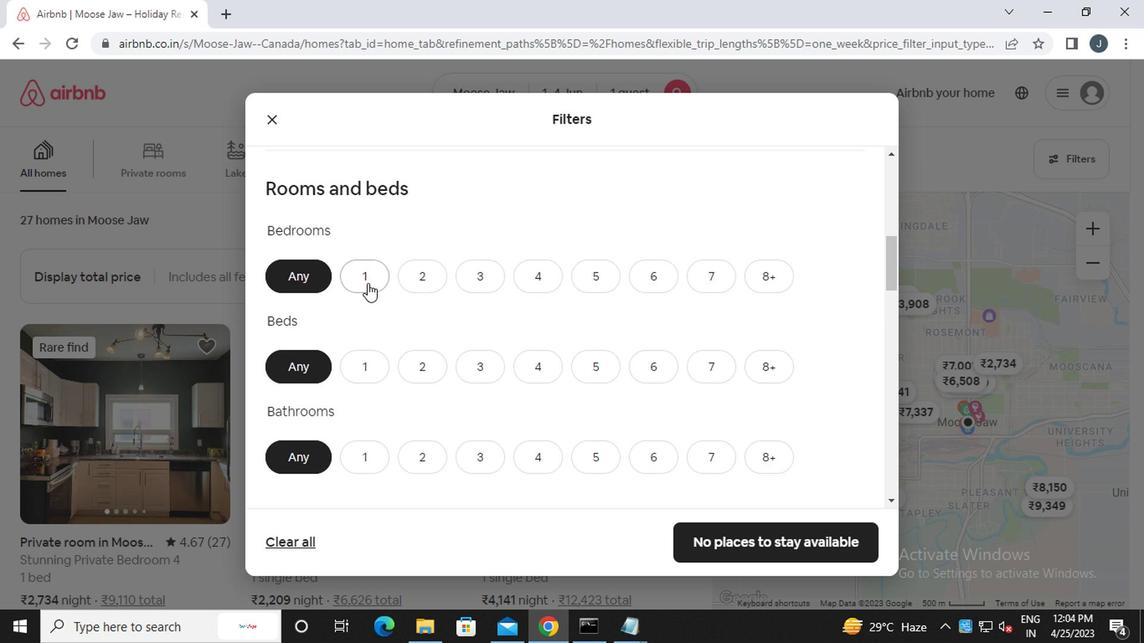 
Action: Mouse moved to (363, 363)
Screenshot: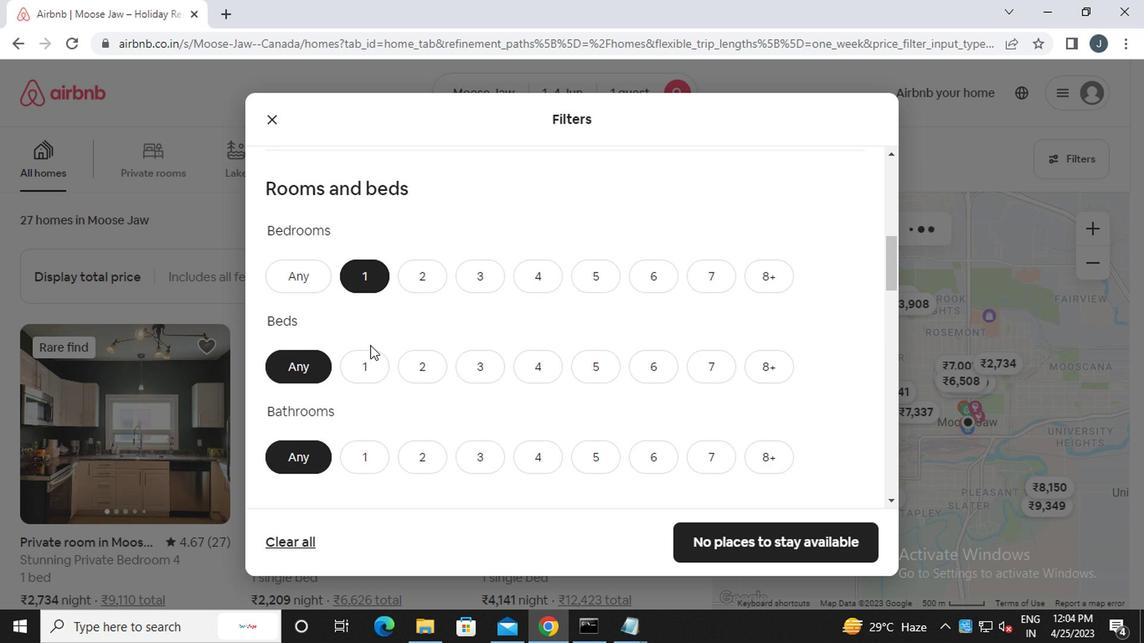 
Action: Mouse pressed left at (363, 363)
Screenshot: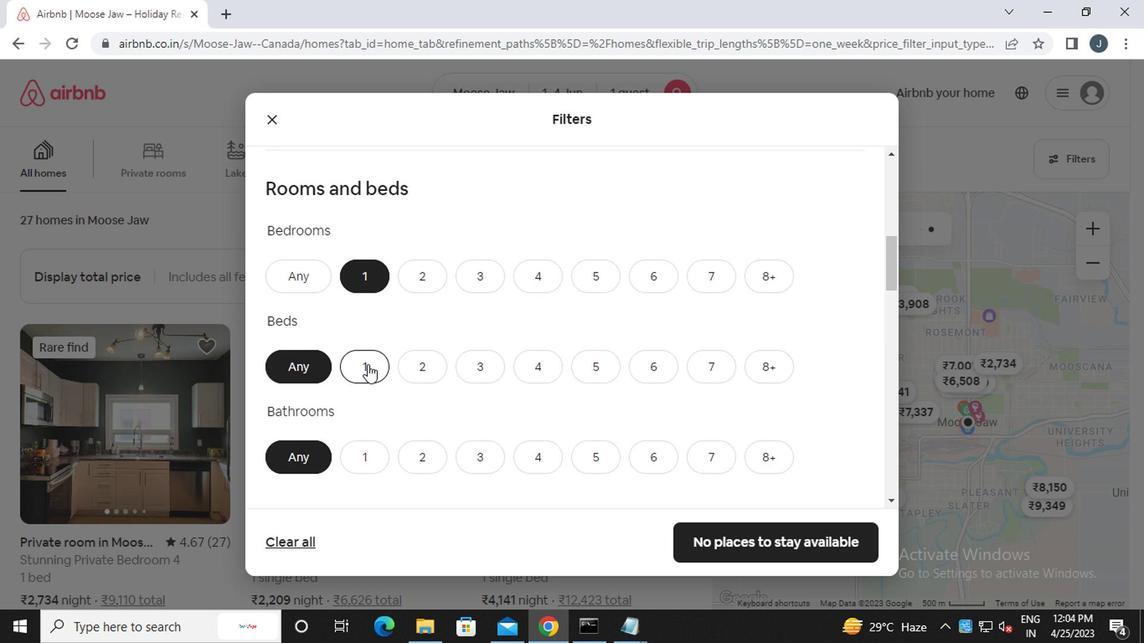
Action: Mouse moved to (363, 445)
Screenshot: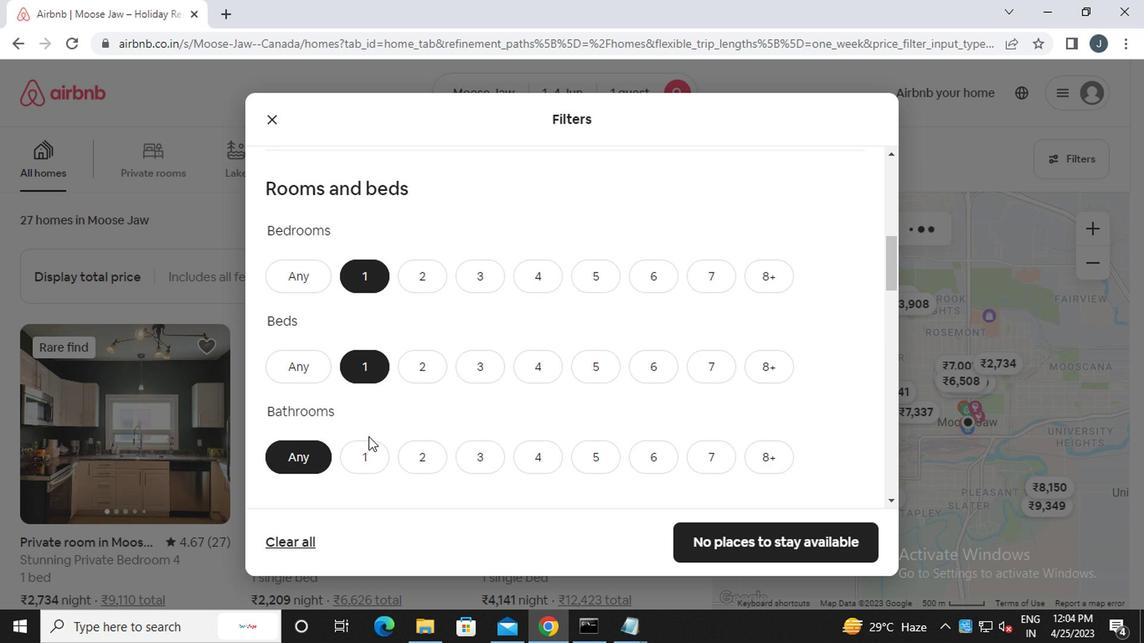 
Action: Mouse pressed left at (363, 445)
Screenshot: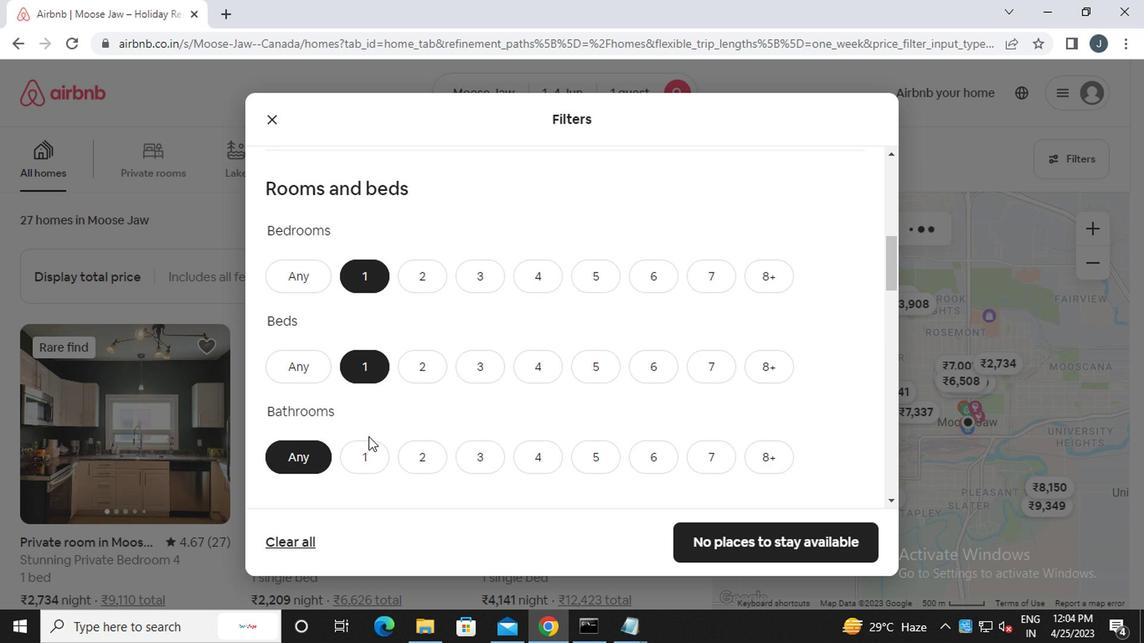 
Action: Mouse moved to (358, 438)
Screenshot: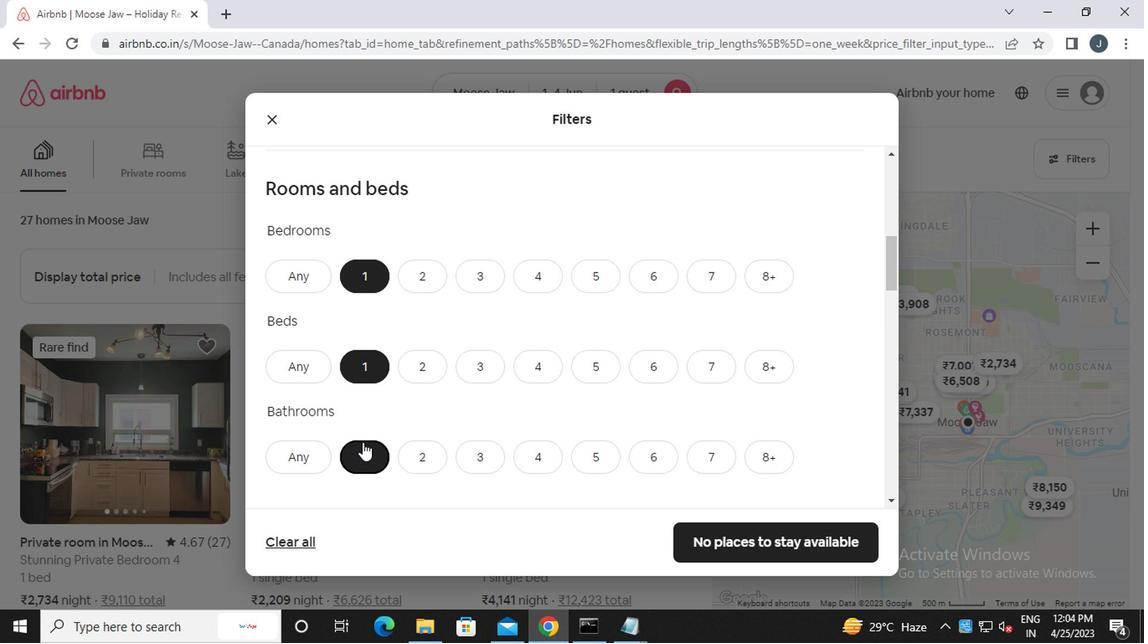 
Action: Mouse scrolled (358, 437) with delta (0, 0)
Screenshot: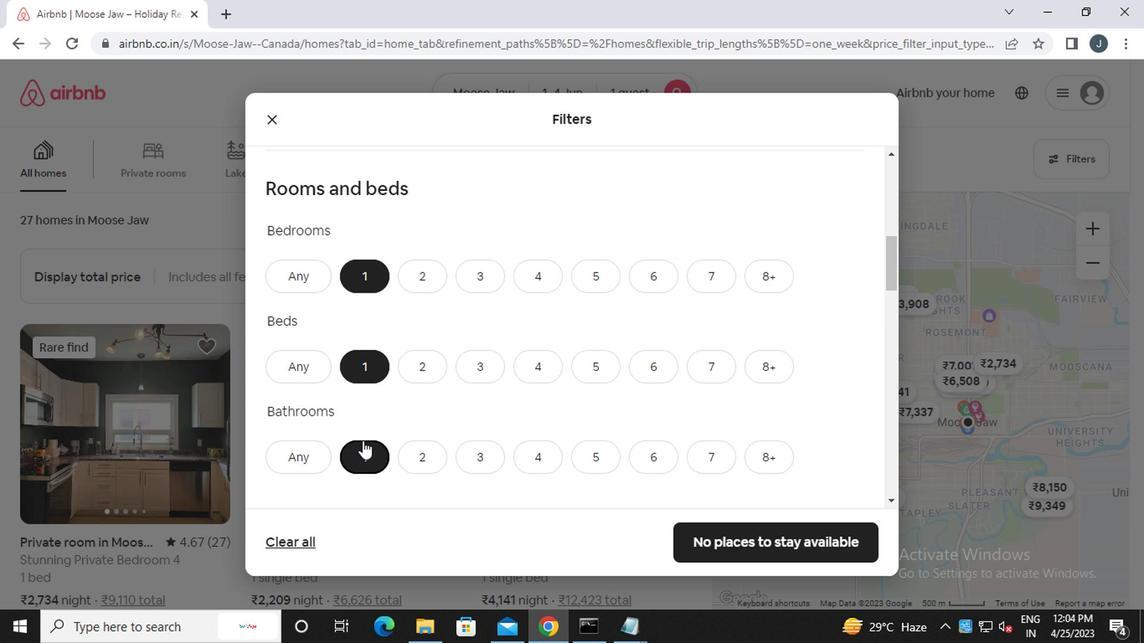 
Action: Mouse scrolled (358, 437) with delta (0, 0)
Screenshot: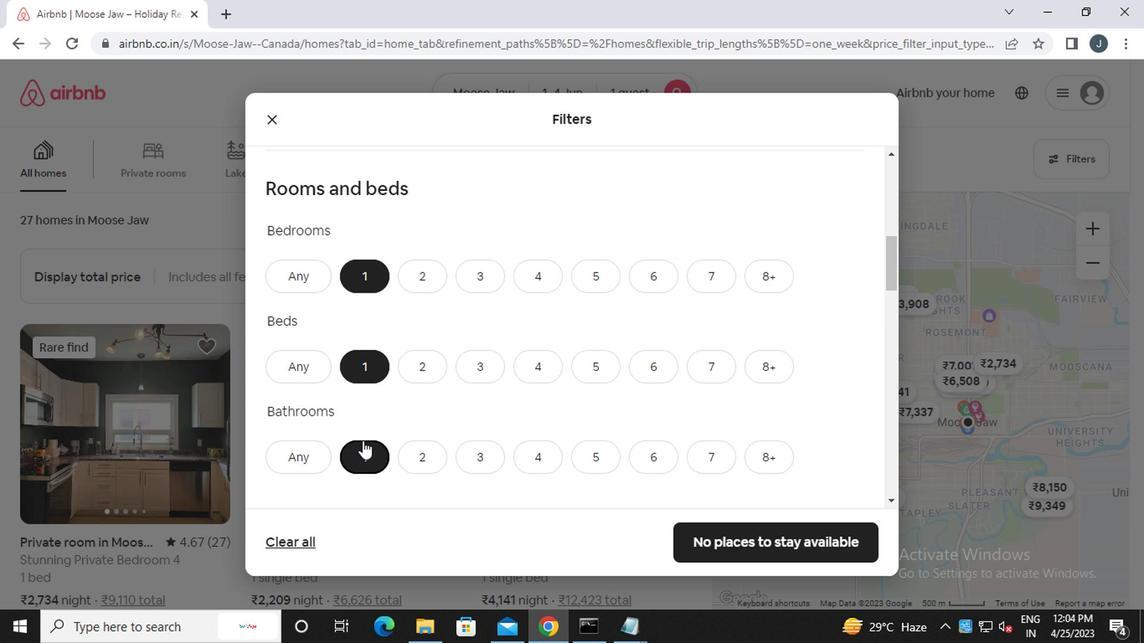 
Action: Mouse scrolled (358, 437) with delta (0, 0)
Screenshot: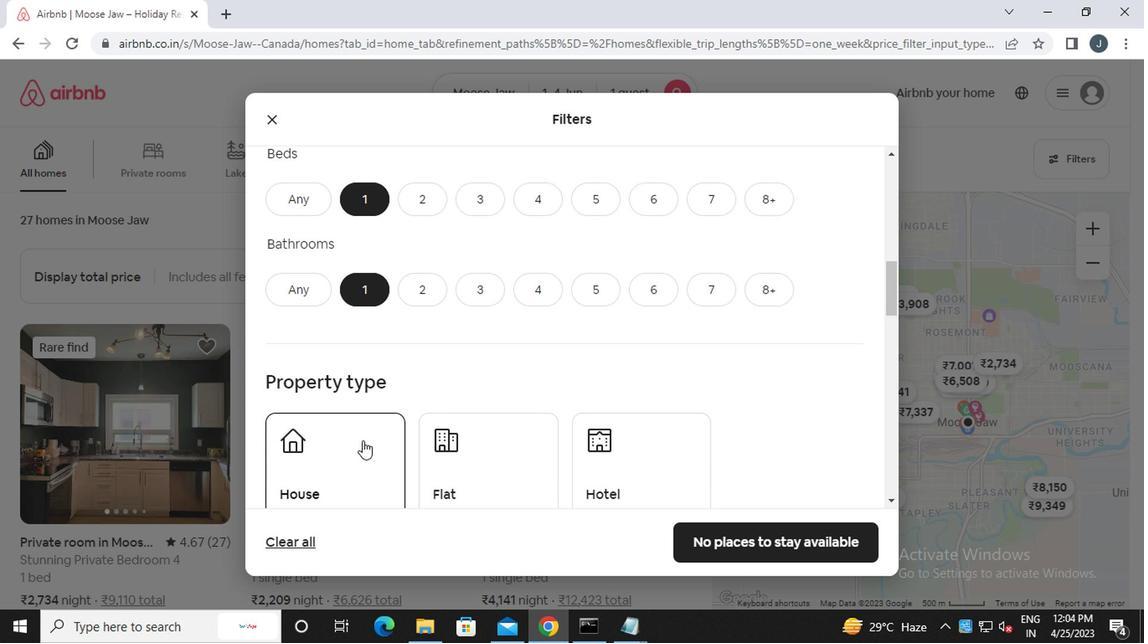 
Action: Mouse scrolled (358, 437) with delta (0, 0)
Screenshot: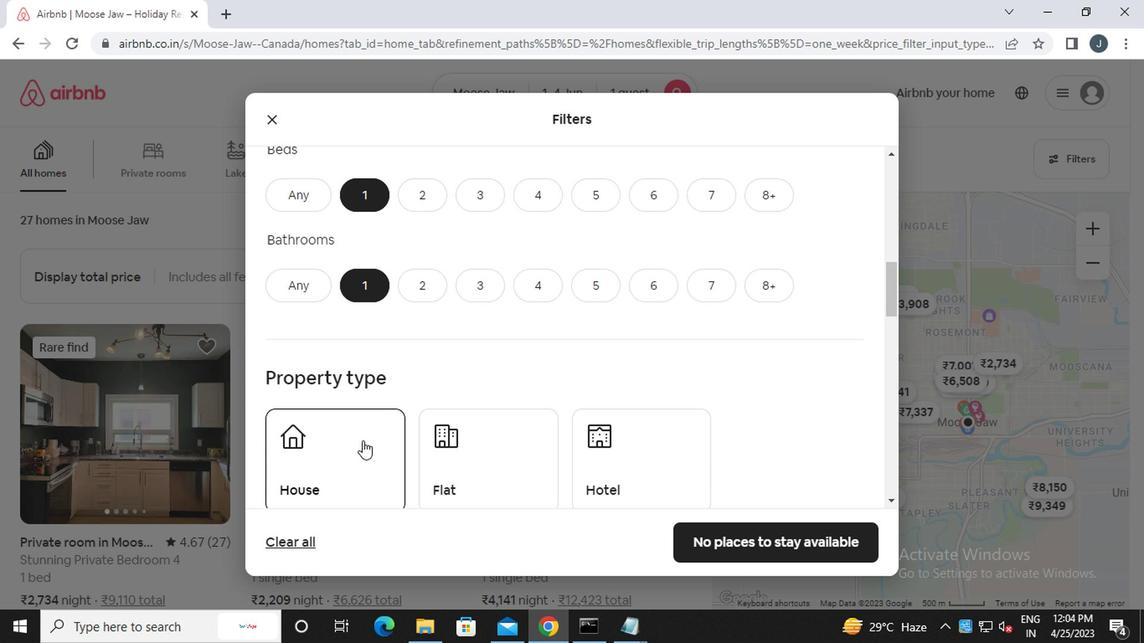 
Action: Mouse moved to (358, 310)
Screenshot: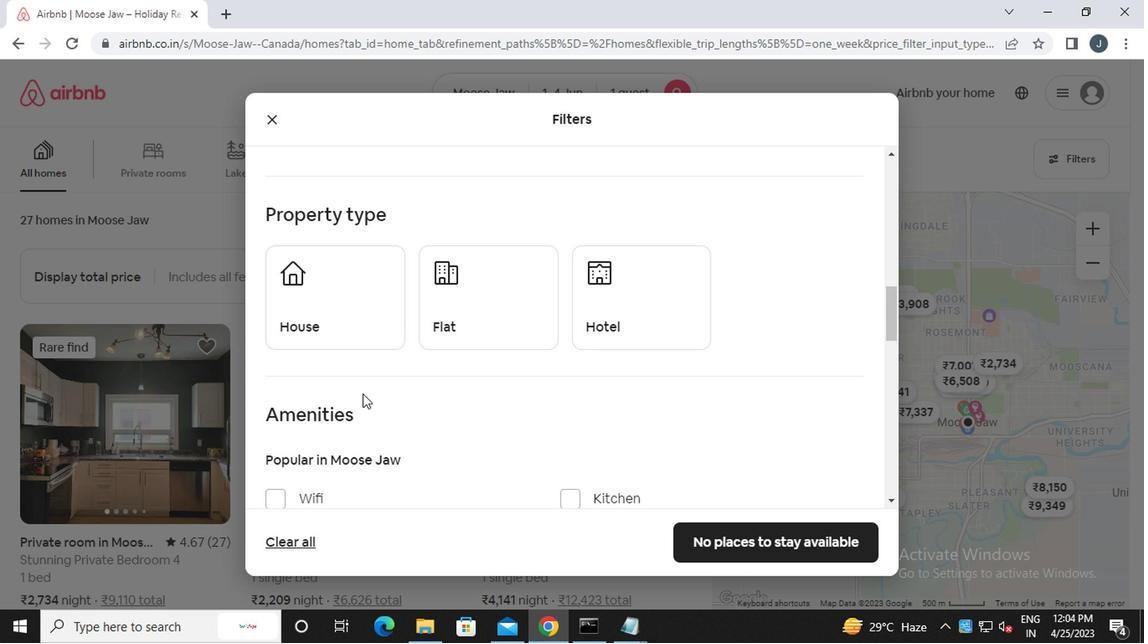 
Action: Mouse pressed left at (358, 310)
Screenshot: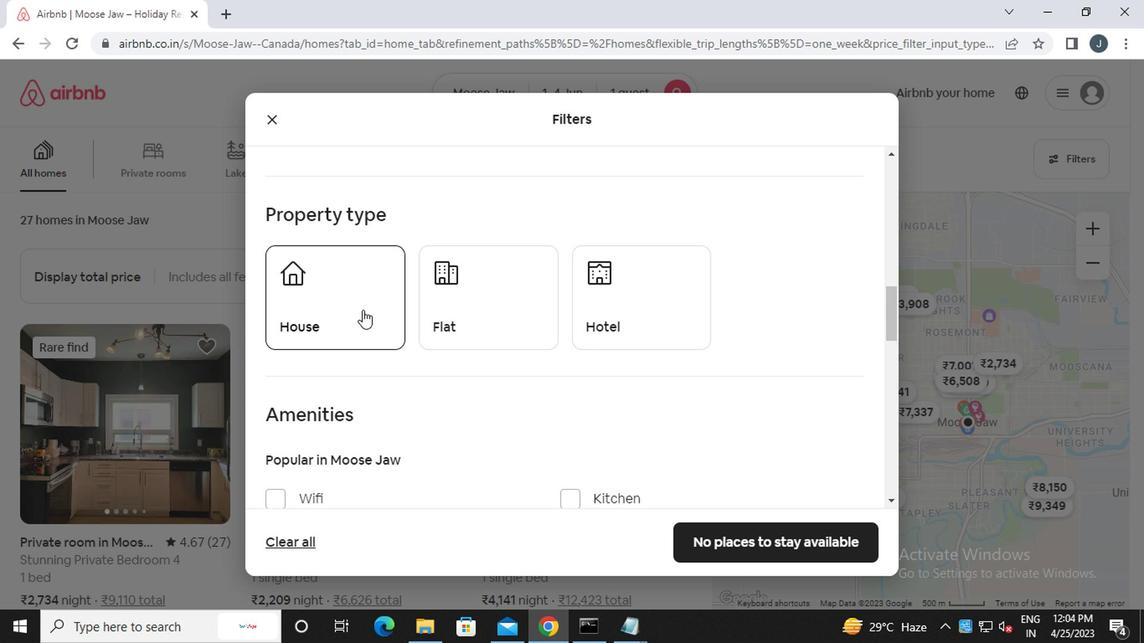 
Action: Mouse moved to (469, 313)
Screenshot: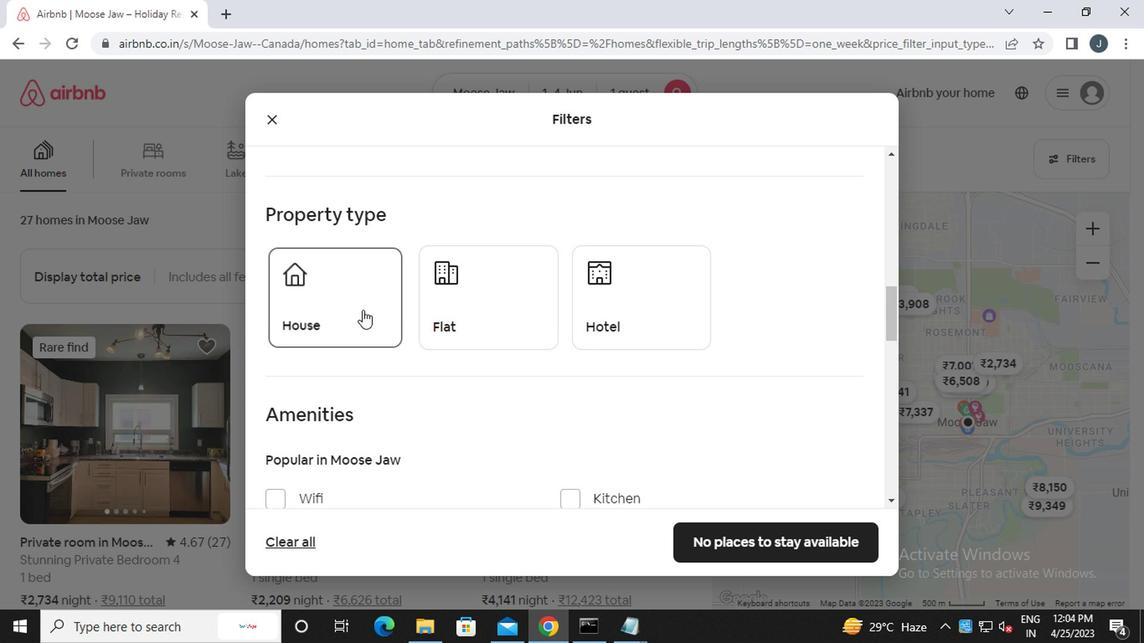 
Action: Mouse pressed left at (469, 313)
Screenshot: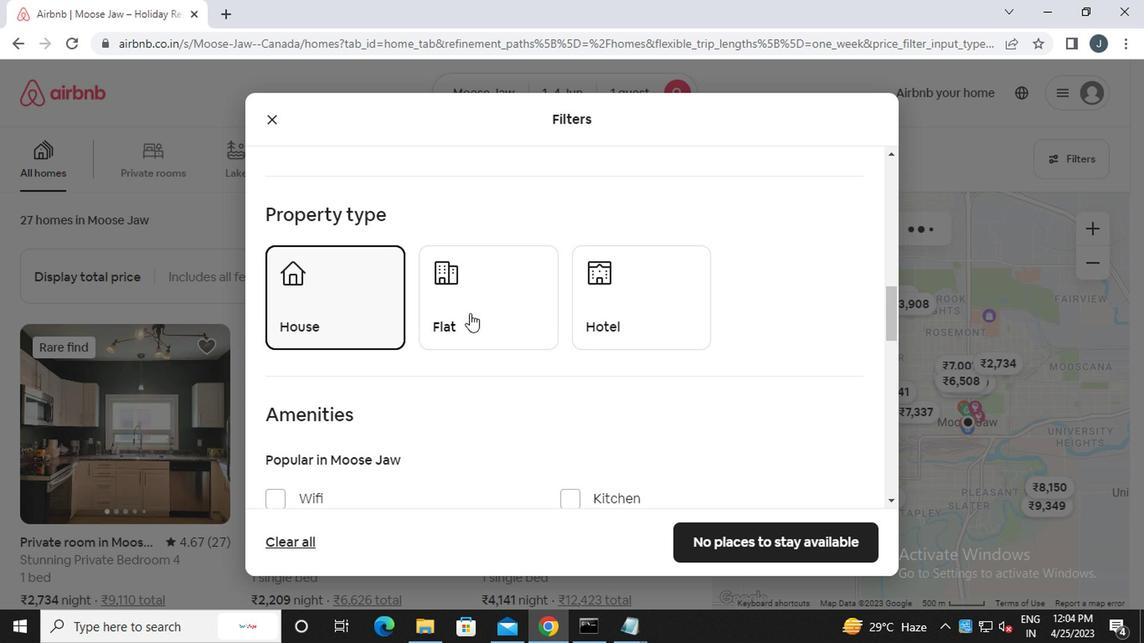 
Action: Mouse moved to (578, 310)
Screenshot: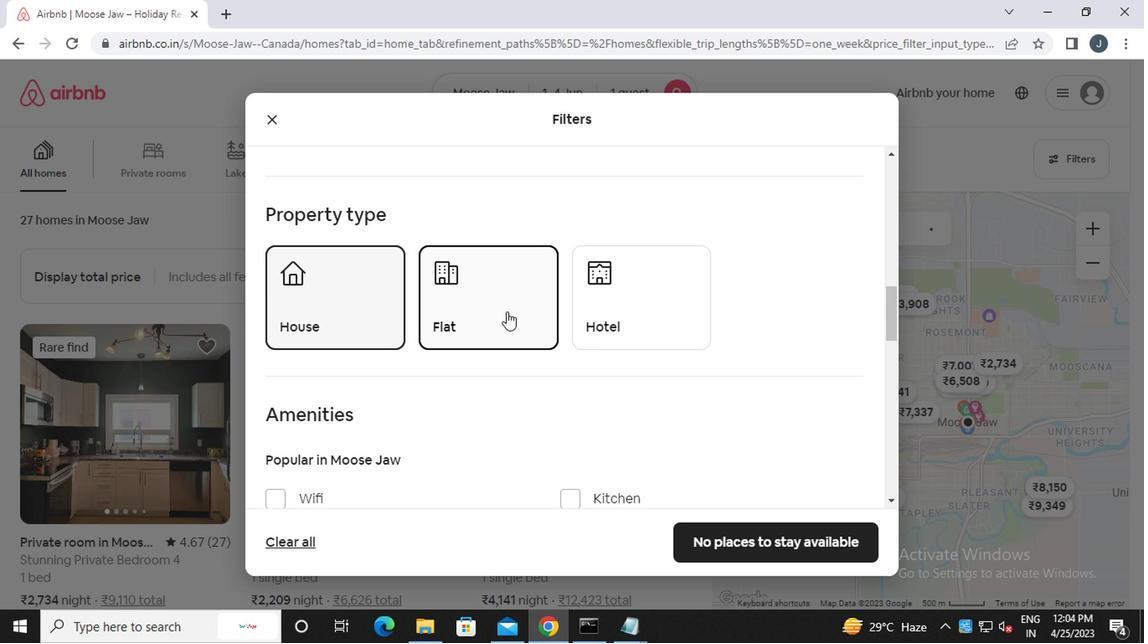 
Action: Mouse scrolled (578, 310) with delta (0, 0)
Screenshot: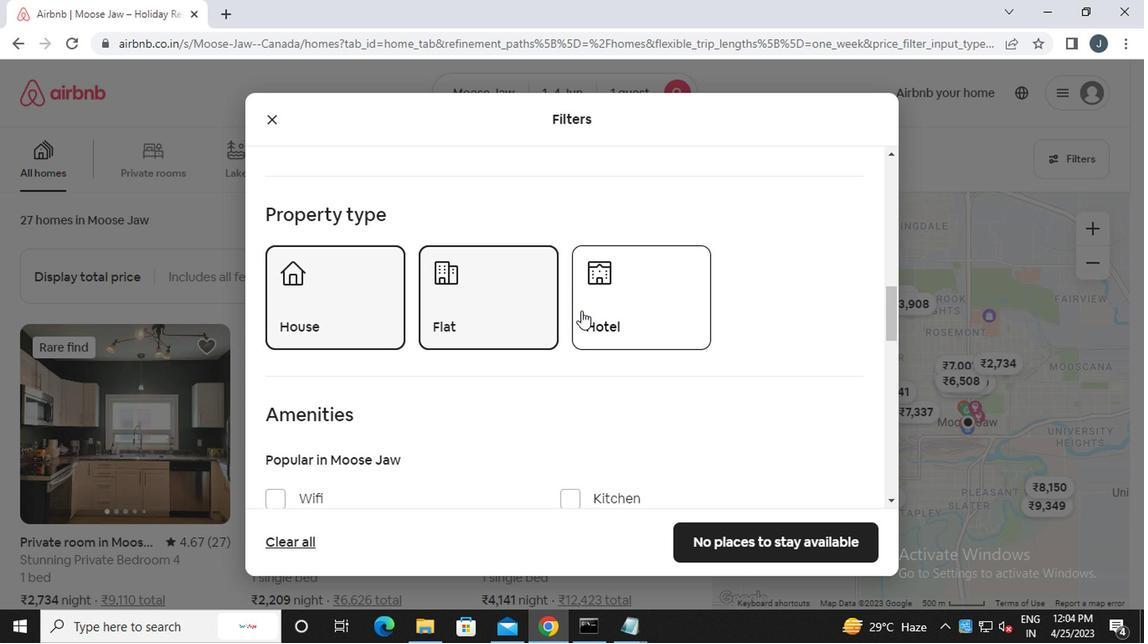 
Action: Mouse scrolled (578, 310) with delta (0, 0)
Screenshot: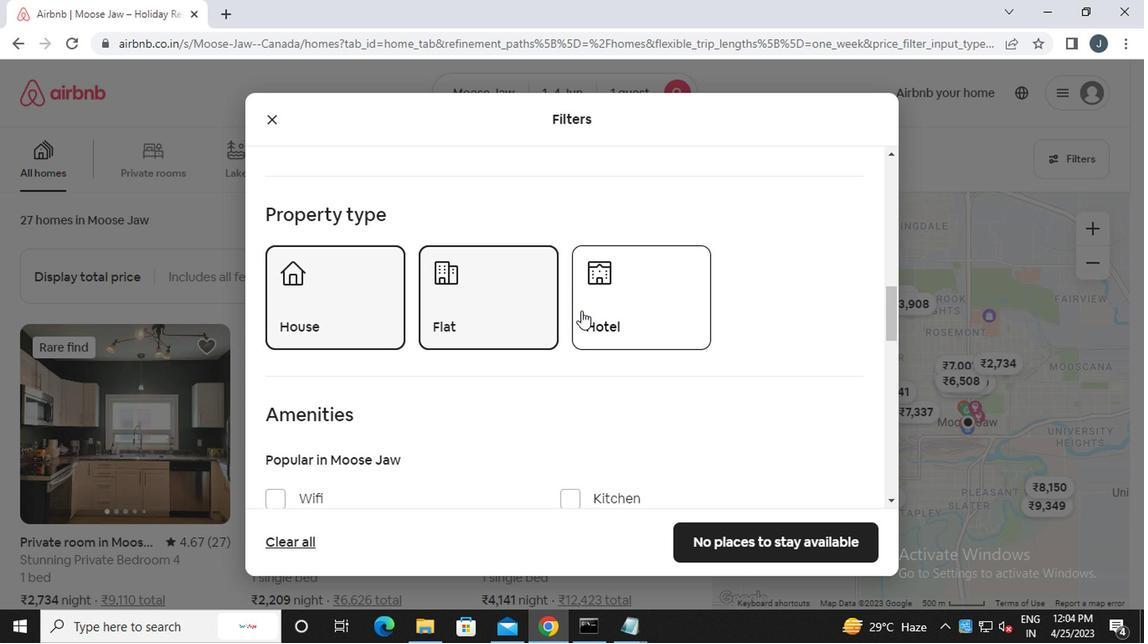 
Action: Mouse moved to (578, 310)
Screenshot: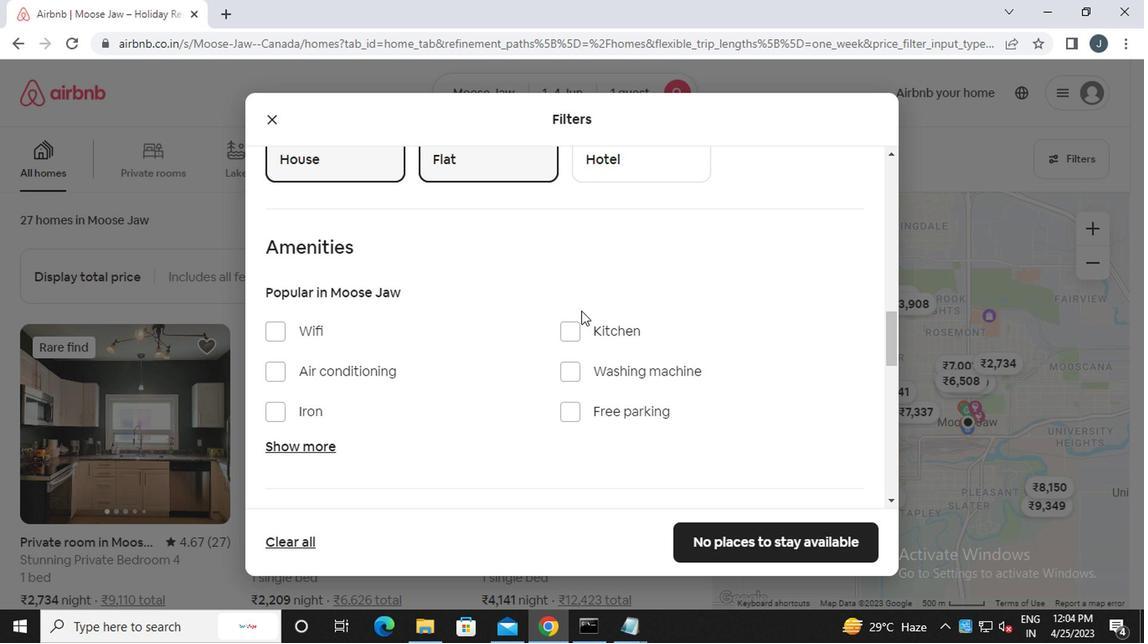 
Action: Mouse scrolled (578, 310) with delta (0, 0)
Screenshot: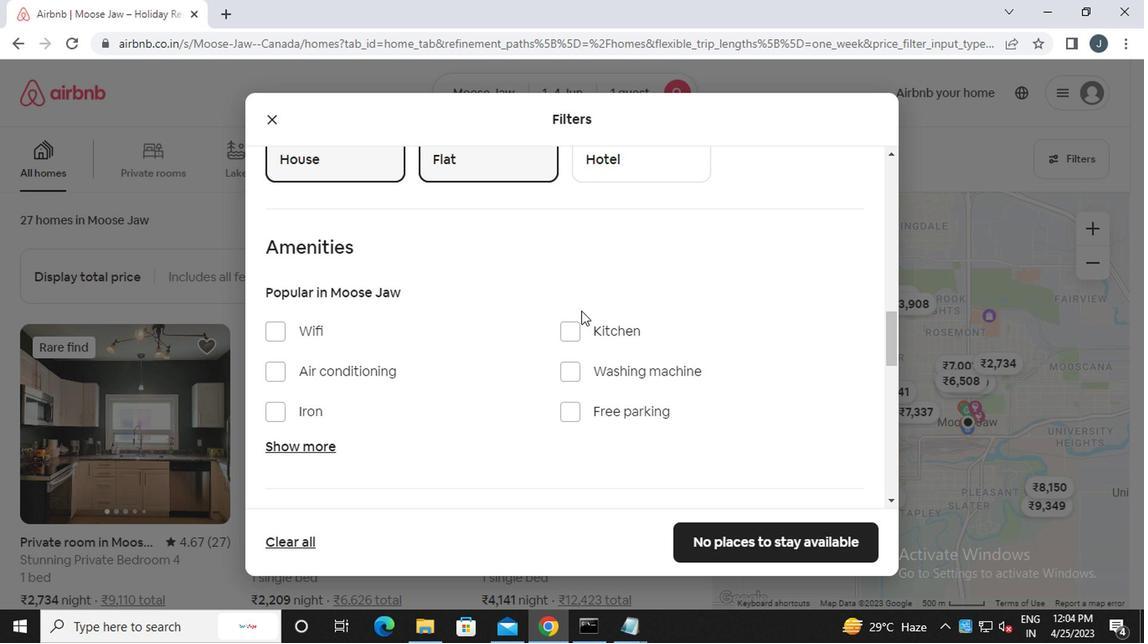 
Action: Mouse scrolled (578, 310) with delta (0, 0)
Screenshot: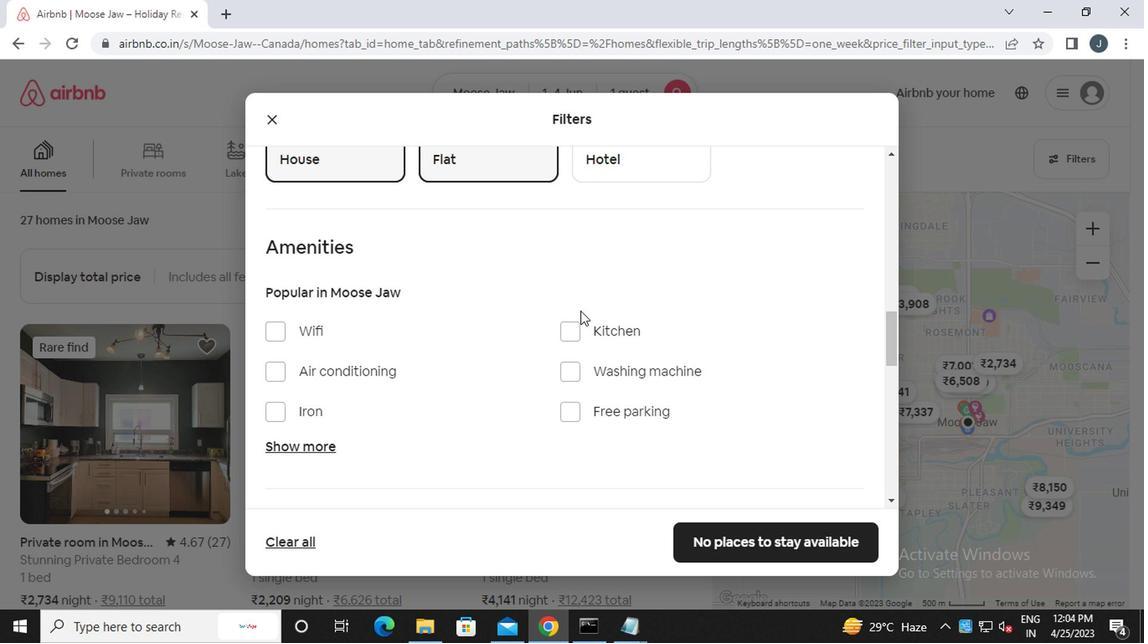 
Action: Mouse scrolled (578, 310) with delta (0, 0)
Screenshot: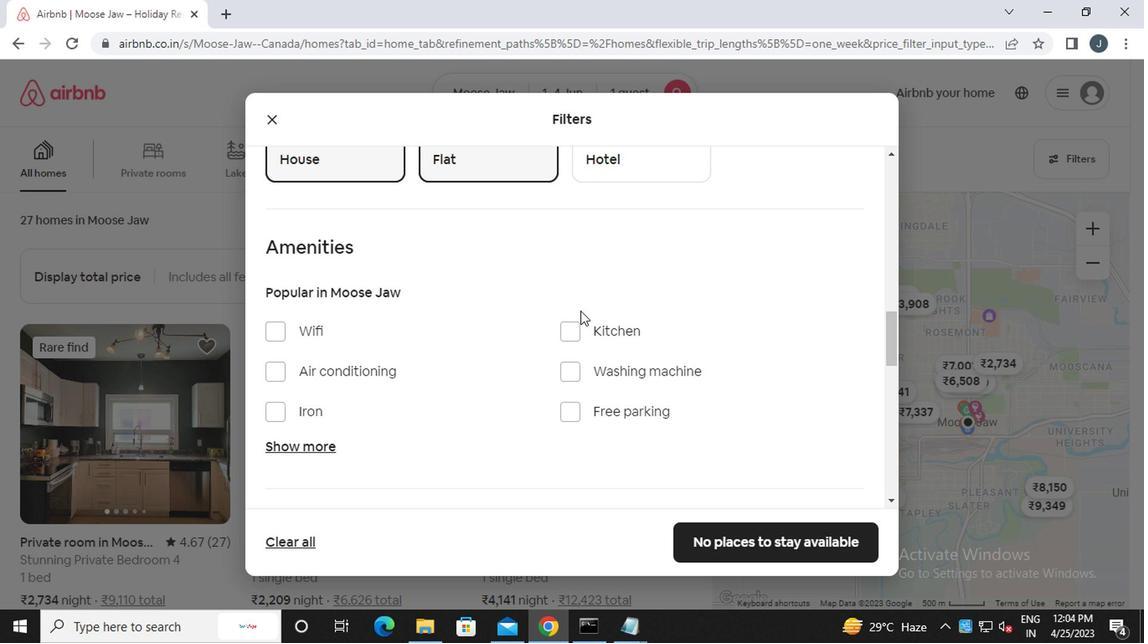 
Action: Mouse scrolled (578, 310) with delta (0, 0)
Screenshot: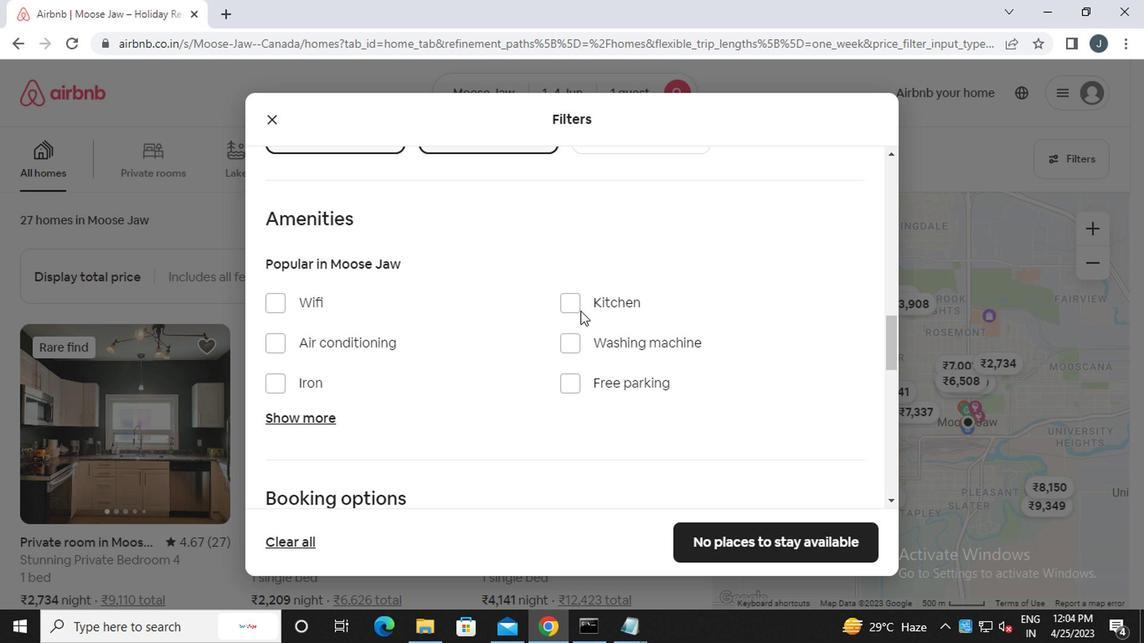 
Action: Mouse moved to (838, 306)
Screenshot: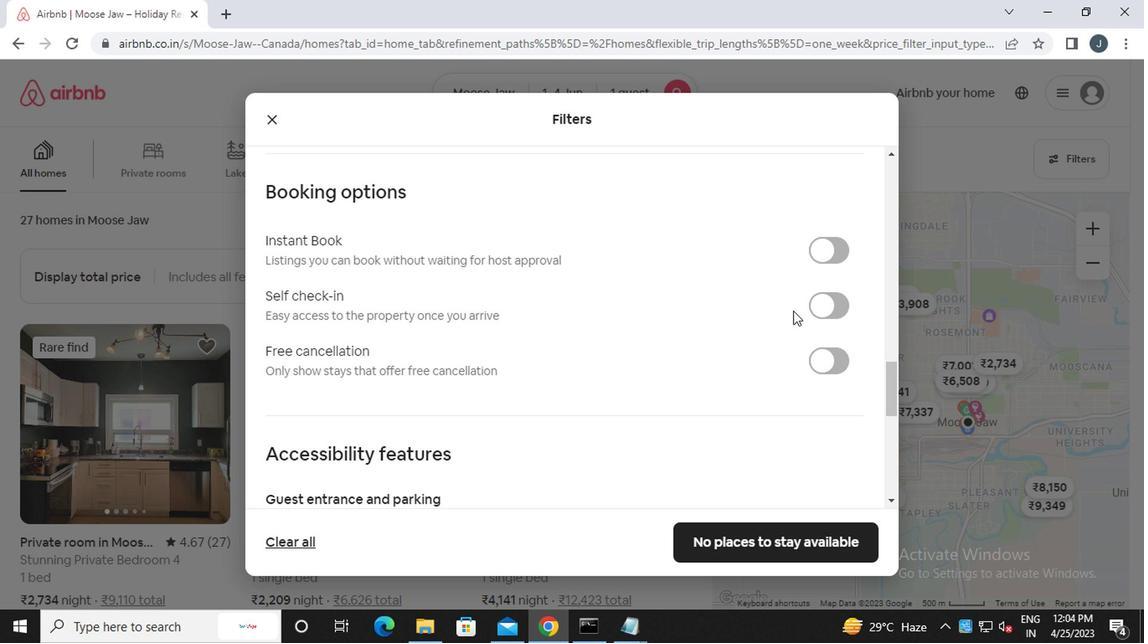 
Action: Mouse pressed left at (838, 306)
Screenshot: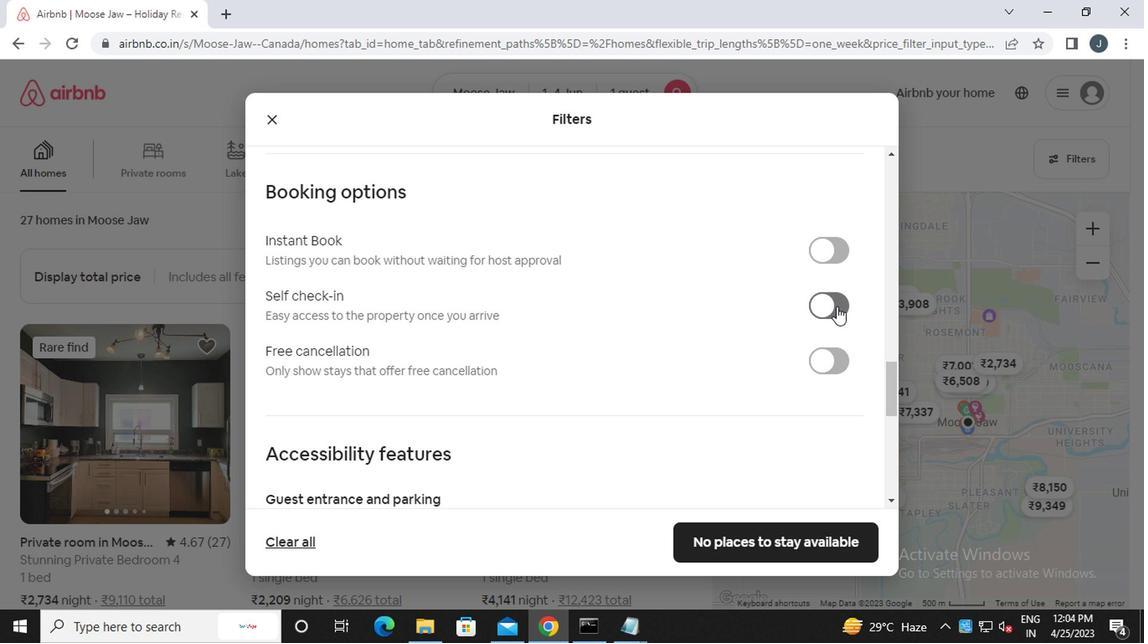 
Action: Mouse moved to (475, 351)
Screenshot: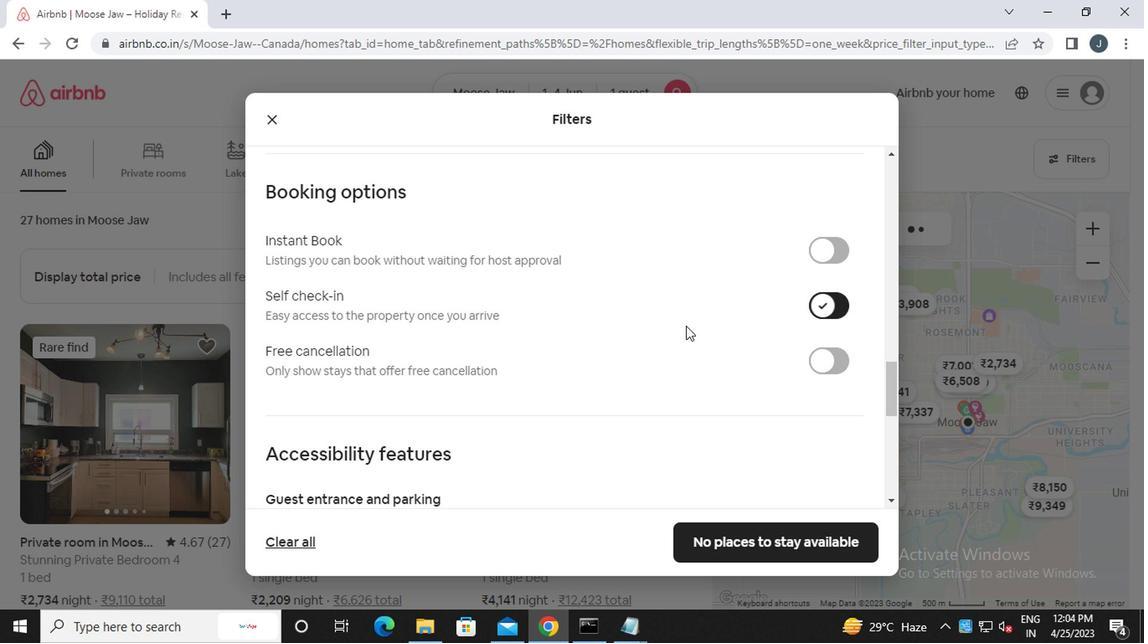 
Action: Mouse scrolled (475, 351) with delta (0, 0)
Screenshot: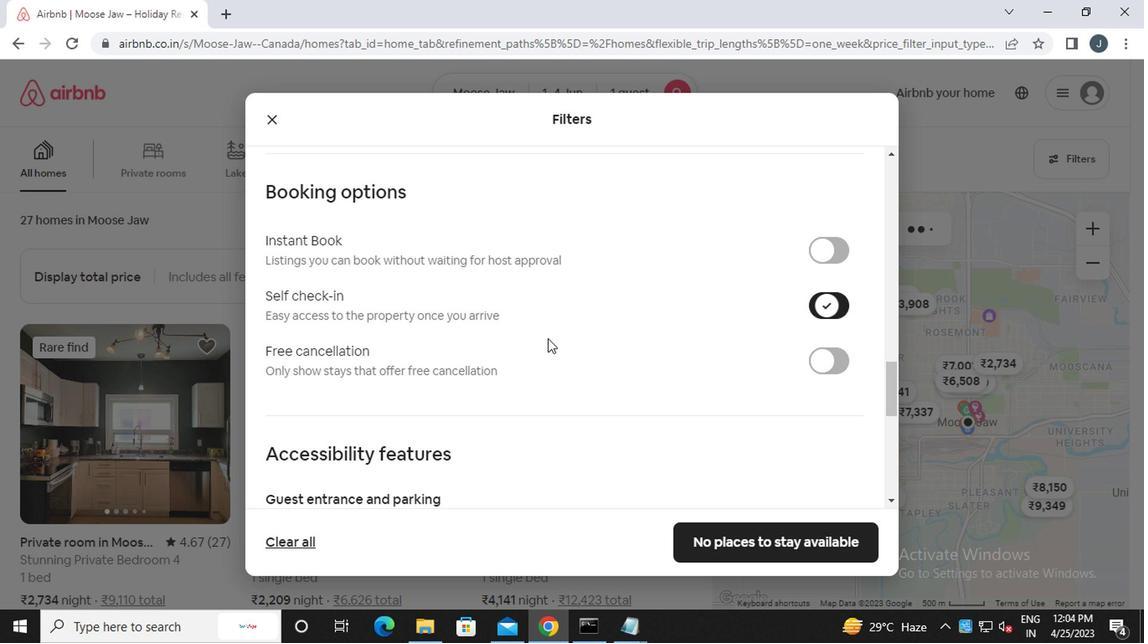 
Action: Mouse scrolled (475, 351) with delta (0, 0)
Screenshot: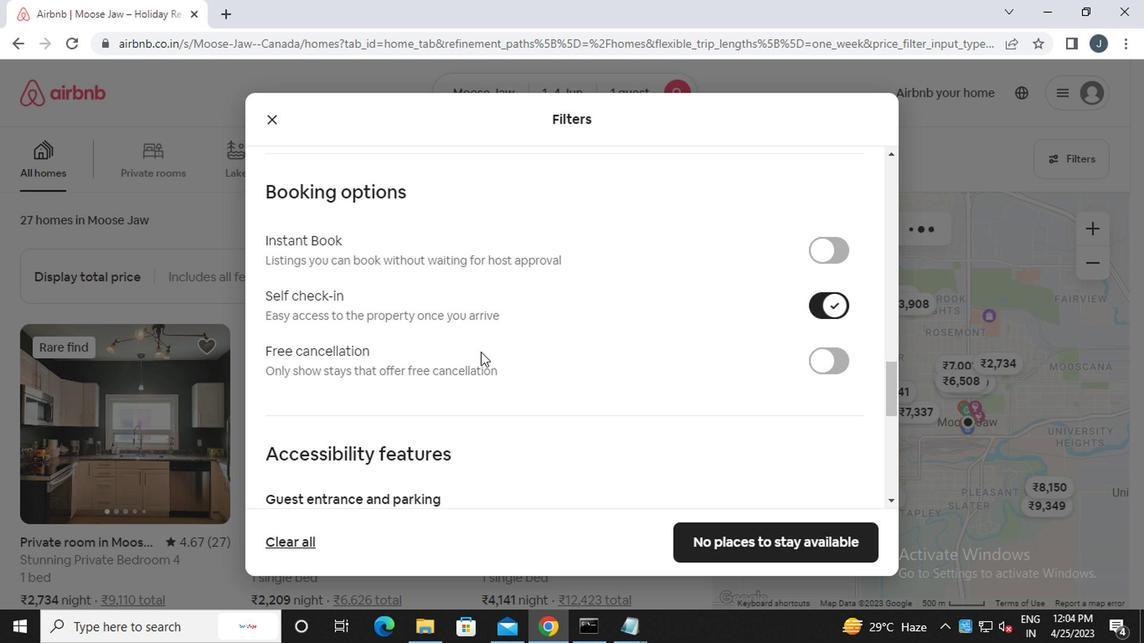 
Action: Mouse scrolled (475, 351) with delta (0, 0)
Screenshot: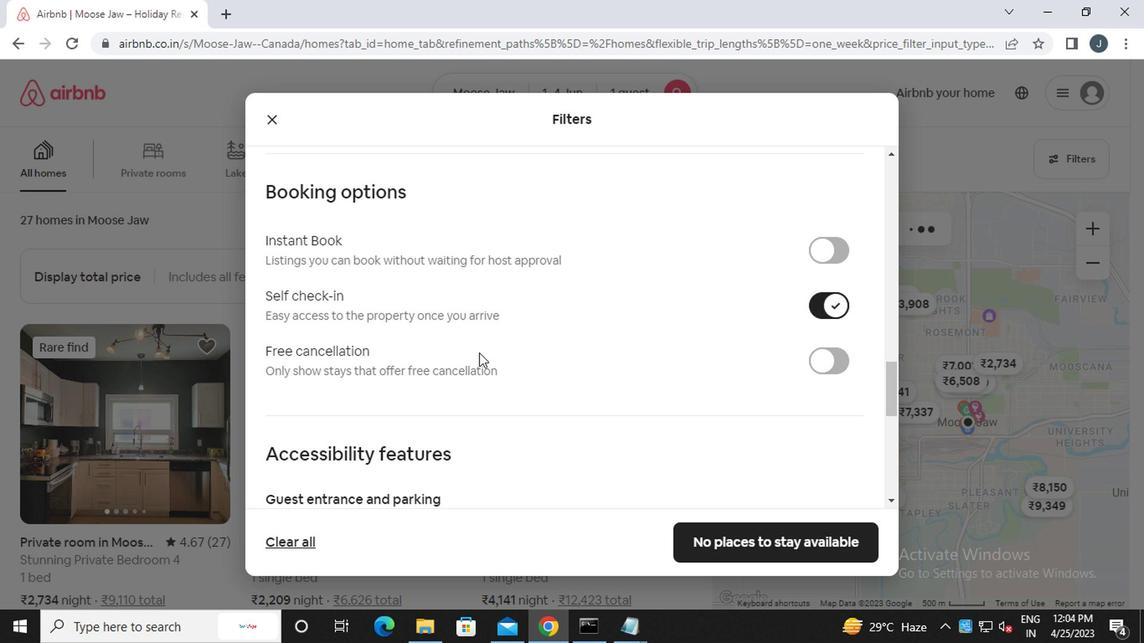 
Action: Mouse scrolled (475, 351) with delta (0, 0)
Screenshot: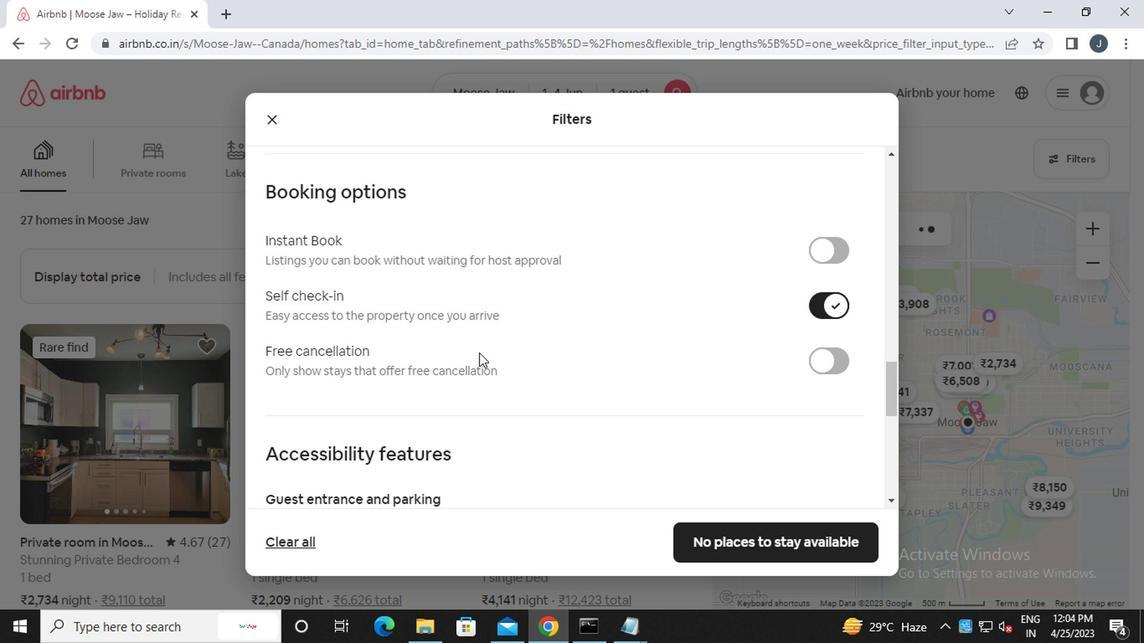 
Action: Mouse moved to (475, 351)
Screenshot: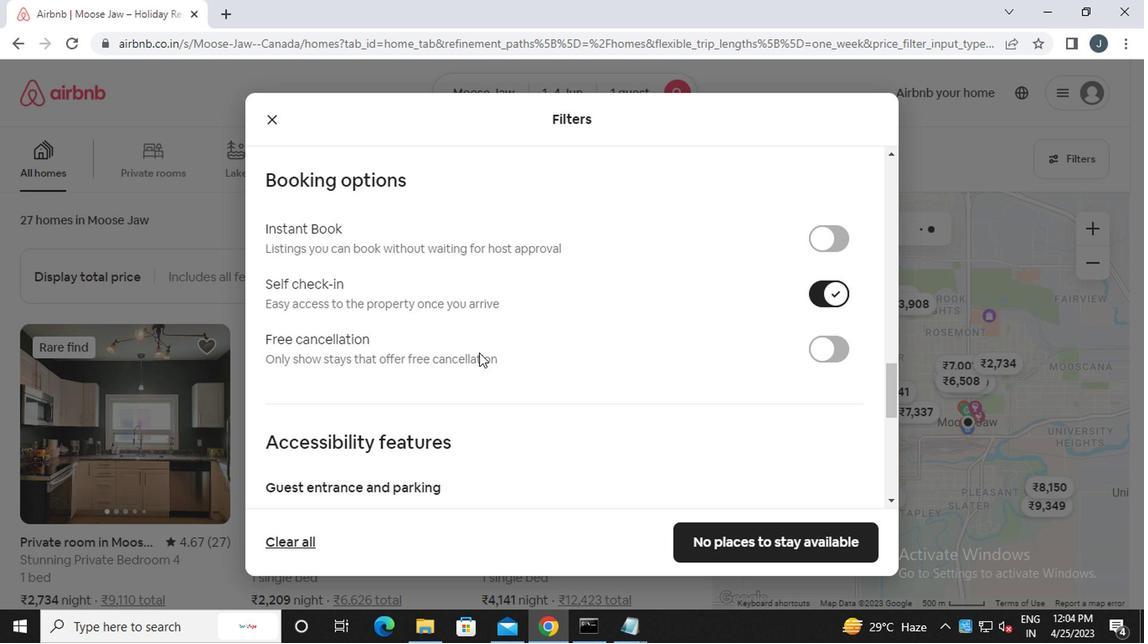 
Action: Mouse scrolled (475, 351) with delta (0, 0)
Screenshot: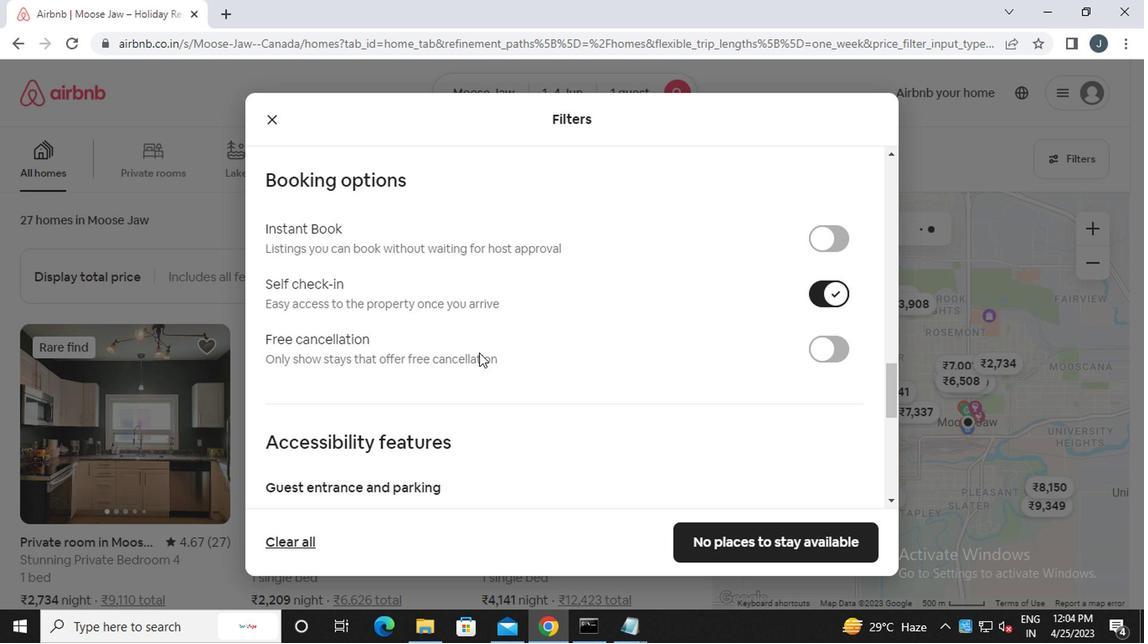 
Action: Mouse scrolled (475, 351) with delta (0, 0)
Screenshot: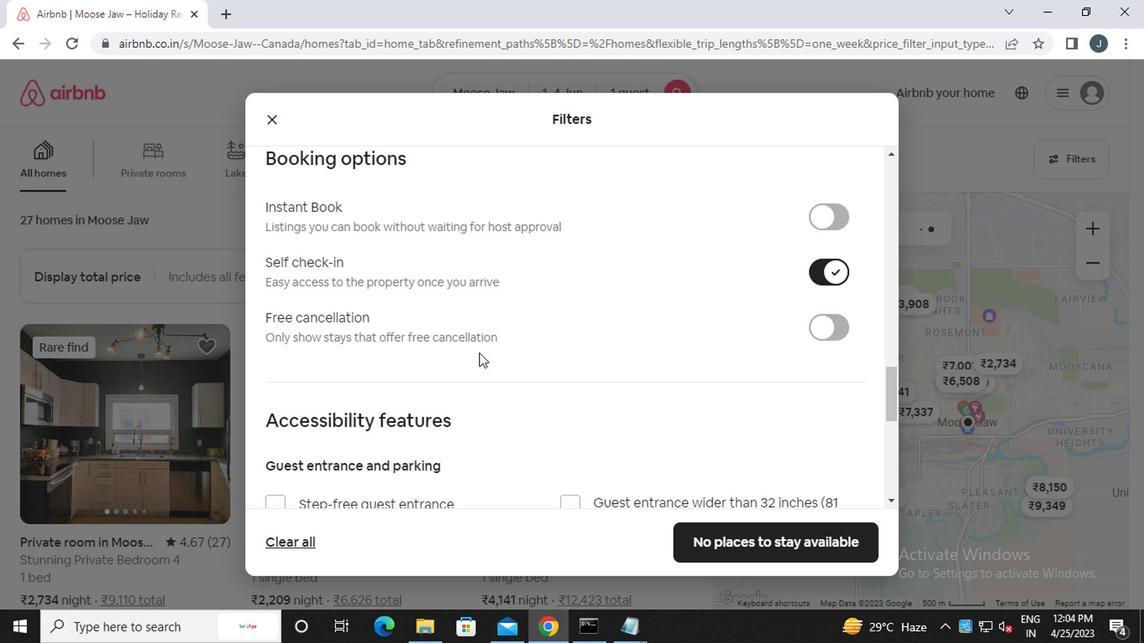 
Action: Mouse scrolled (475, 351) with delta (0, 0)
Screenshot: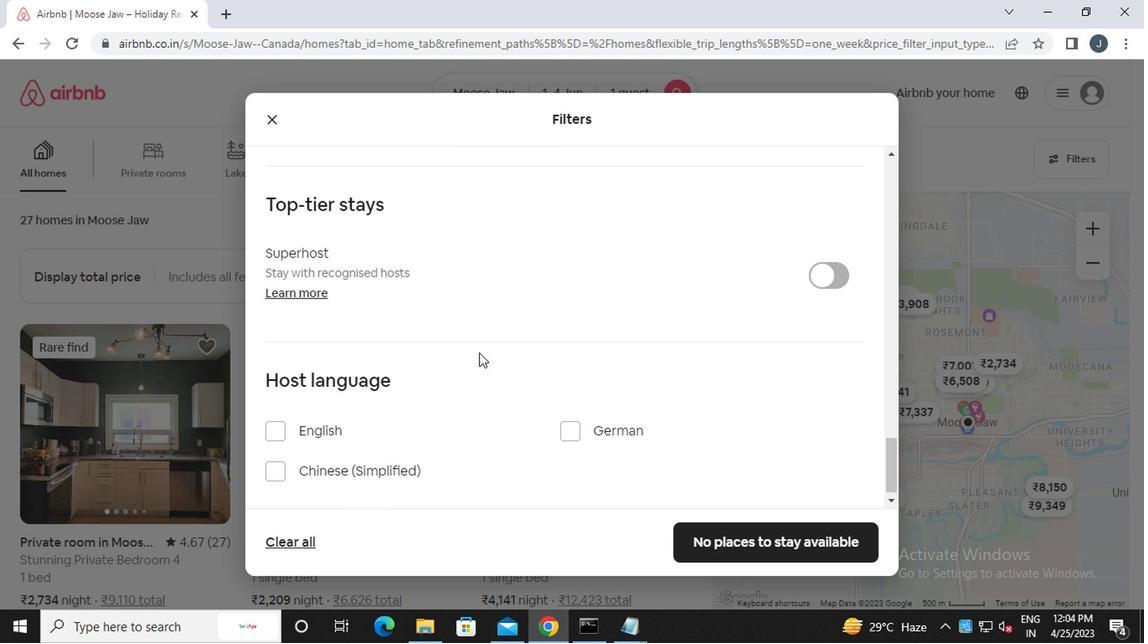 
Action: Mouse scrolled (475, 351) with delta (0, 0)
Screenshot: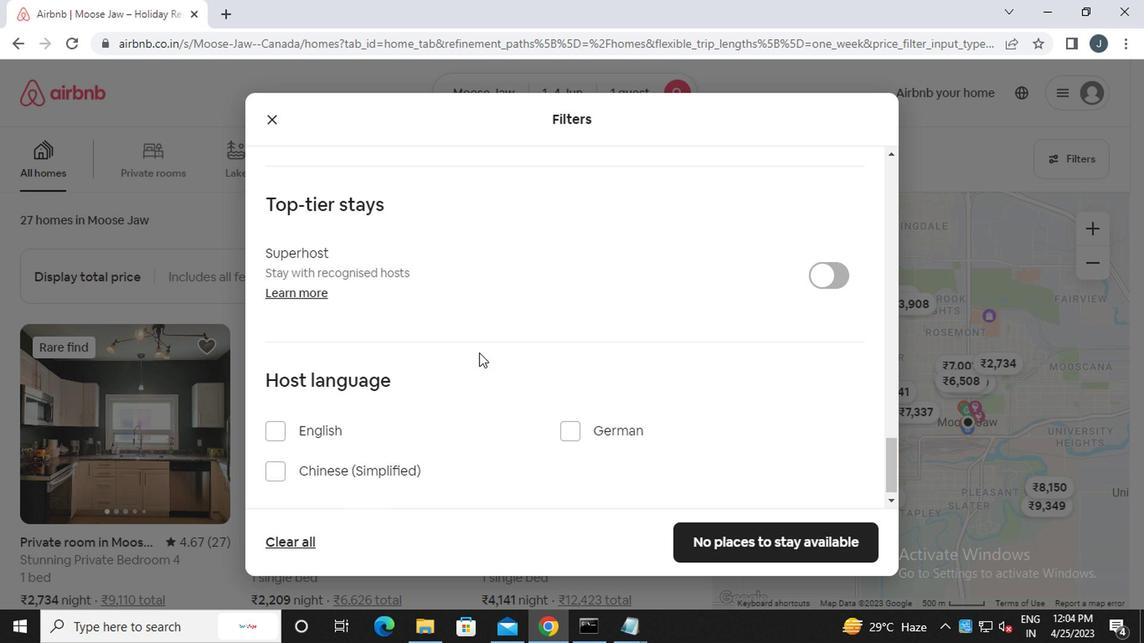 
Action: Mouse moved to (270, 411)
Screenshot: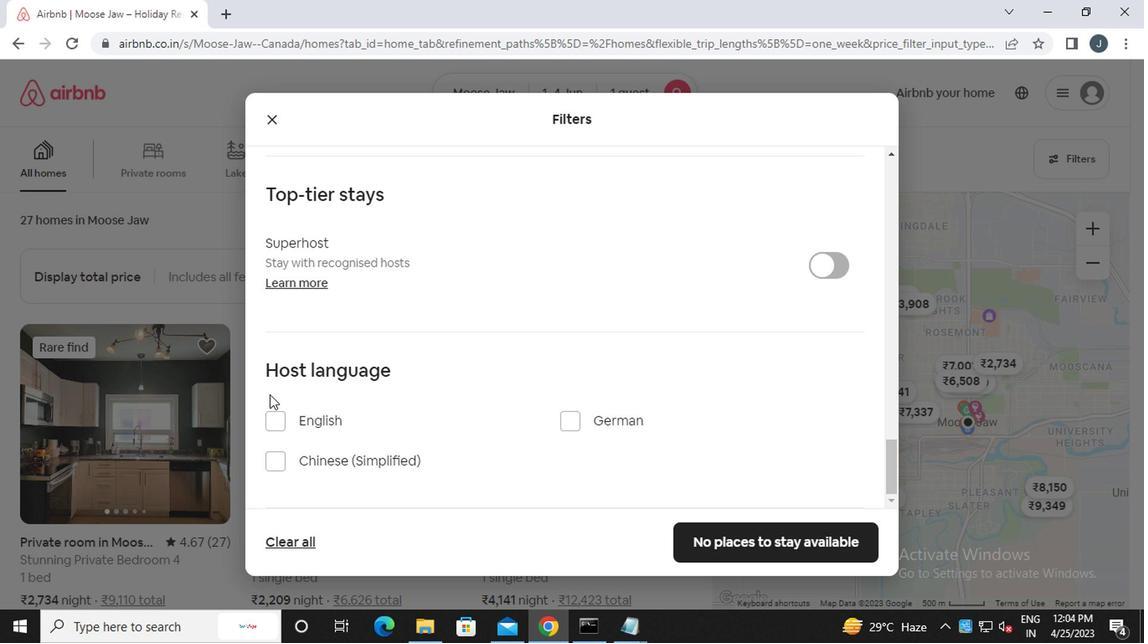 
Action: Mouse pressed left at (270, 411)
Screenshot: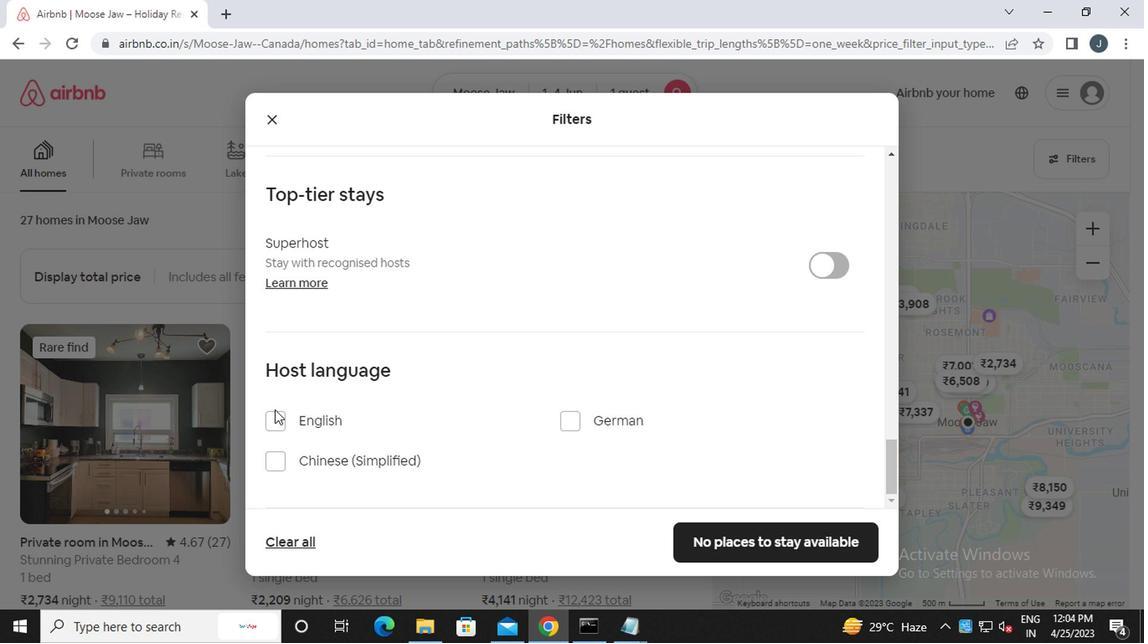 
Action: Mouse moved to (797, 530)
Screenshot: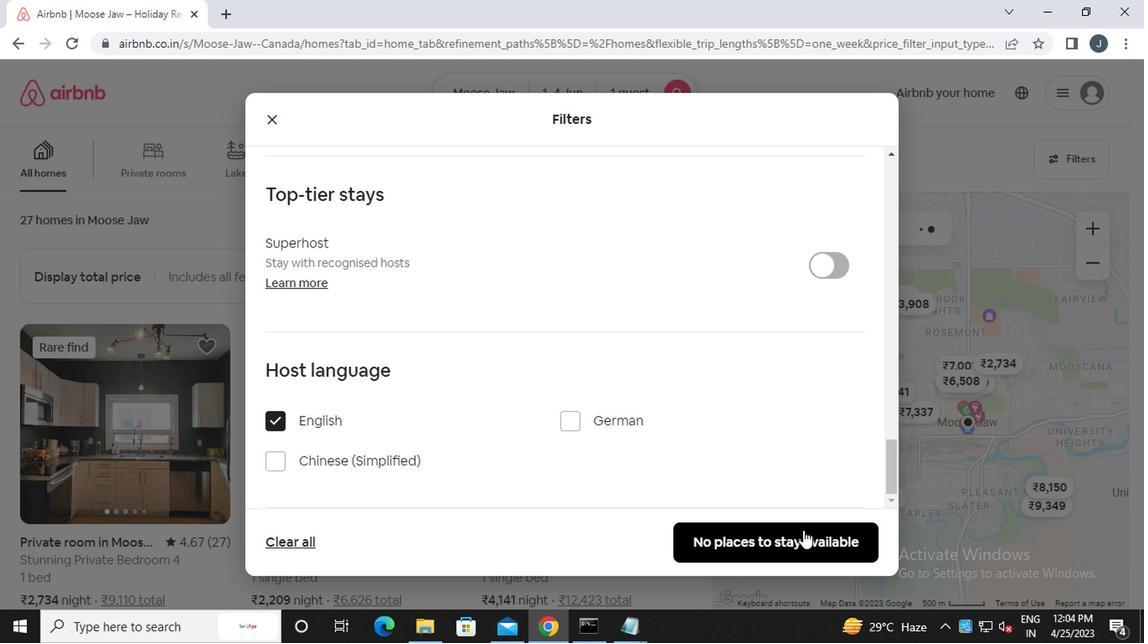 
Action: Mouse pressed left at (797, 530)
Screenshot: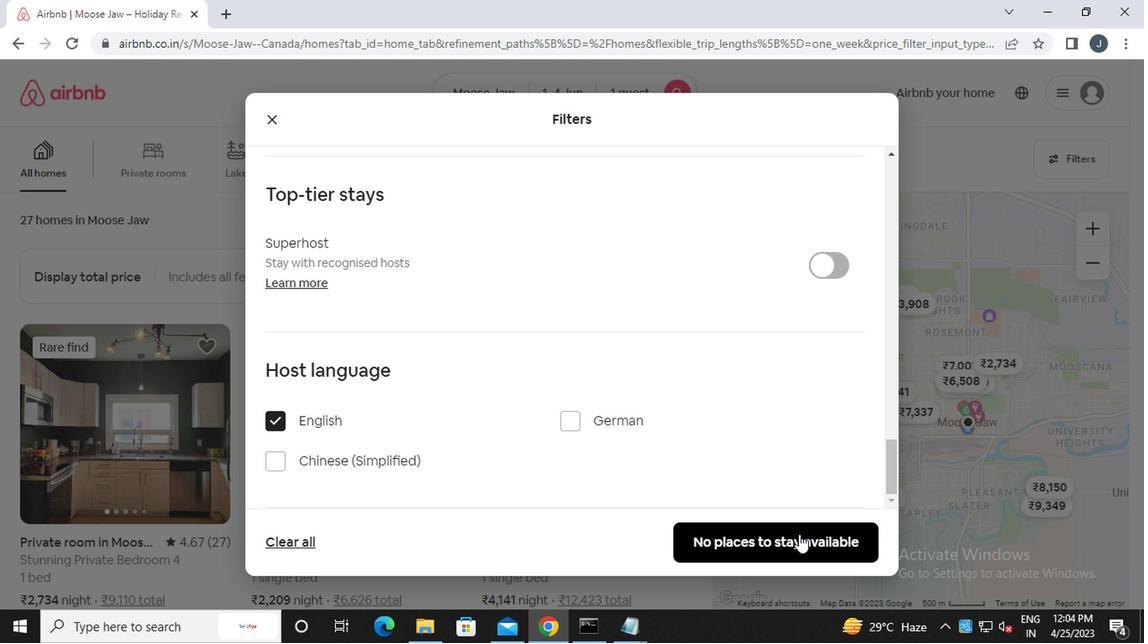
Action: Mouse moved to (797, 521)
Screenshot: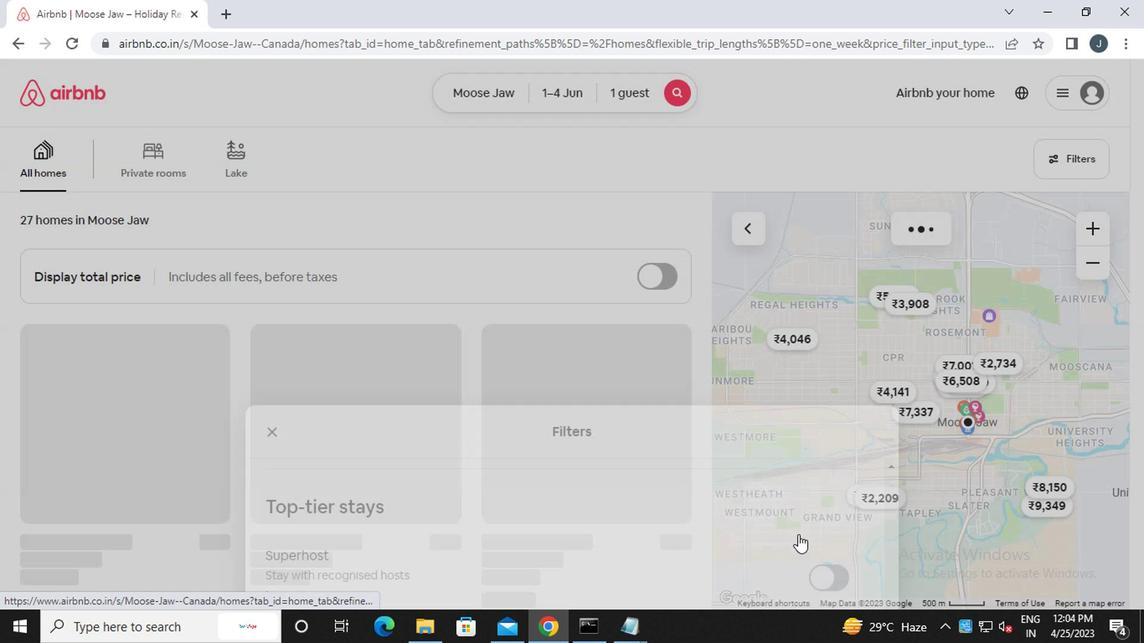 
